 Task: Look for space in Paraiso, Mexico from 8th June, 2023 to 12th June, 2023 for 2 adults in price range Rs.8000 to Rs.16000. Place can be private room with 1  bedroom having 1 bed and 1 bathroom. Property type can be flatguest house, hotel. Booking option can be shelf check-in. Required host language is English.
Action: Mouse moved to (449, 99)
Screenshot: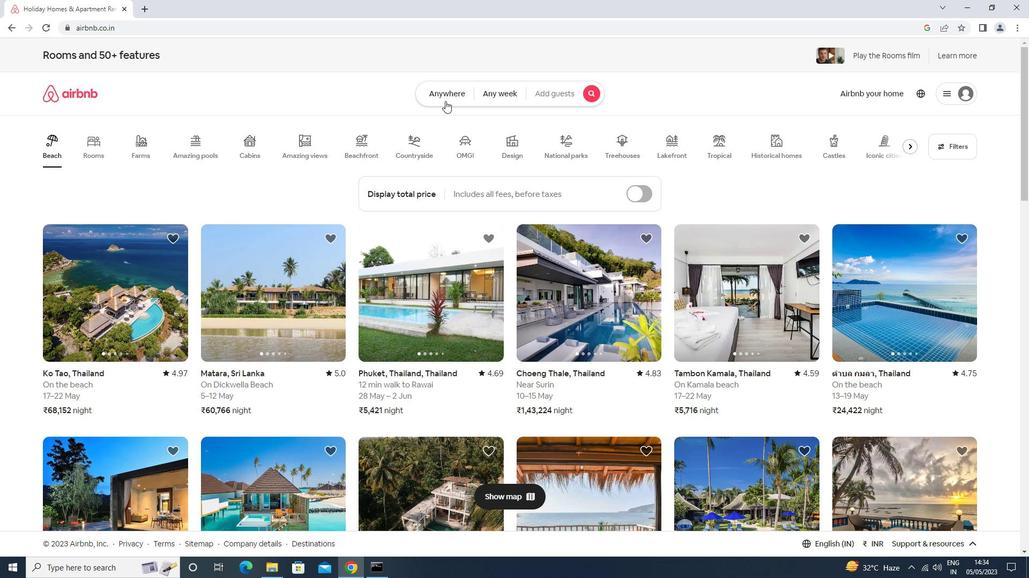 
Action: Mouse pressed left at (449, 99)
Screenshot: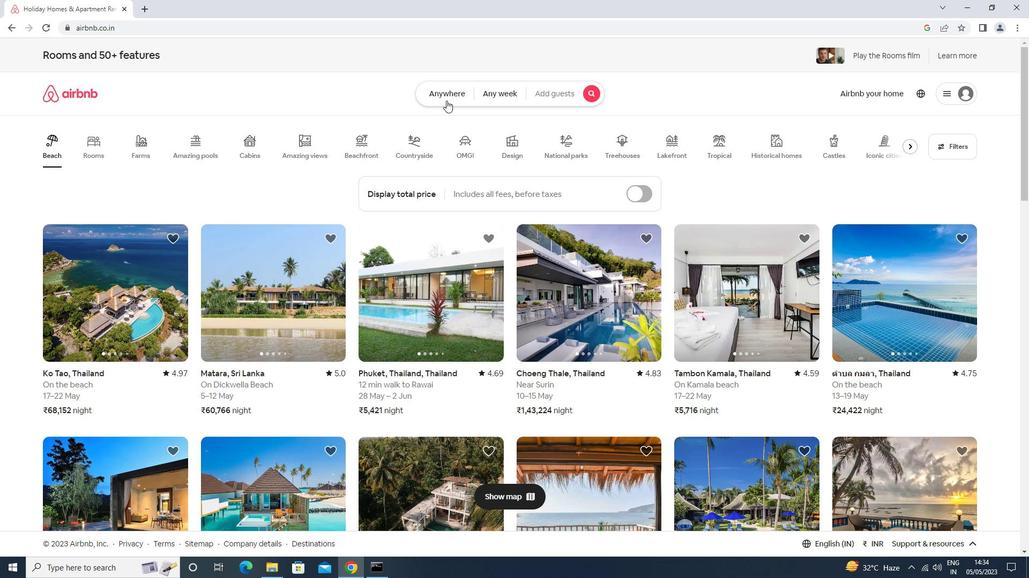 
Action: Mouse moved to (365, 133)
Screenshot: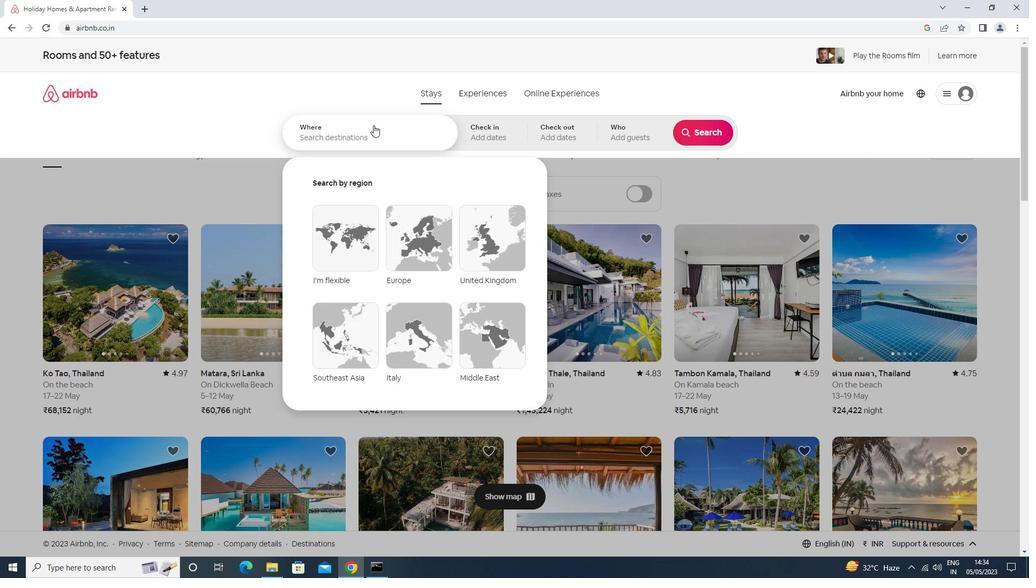 
Action: Mouse pressed left at (365, 133)
Screenshot: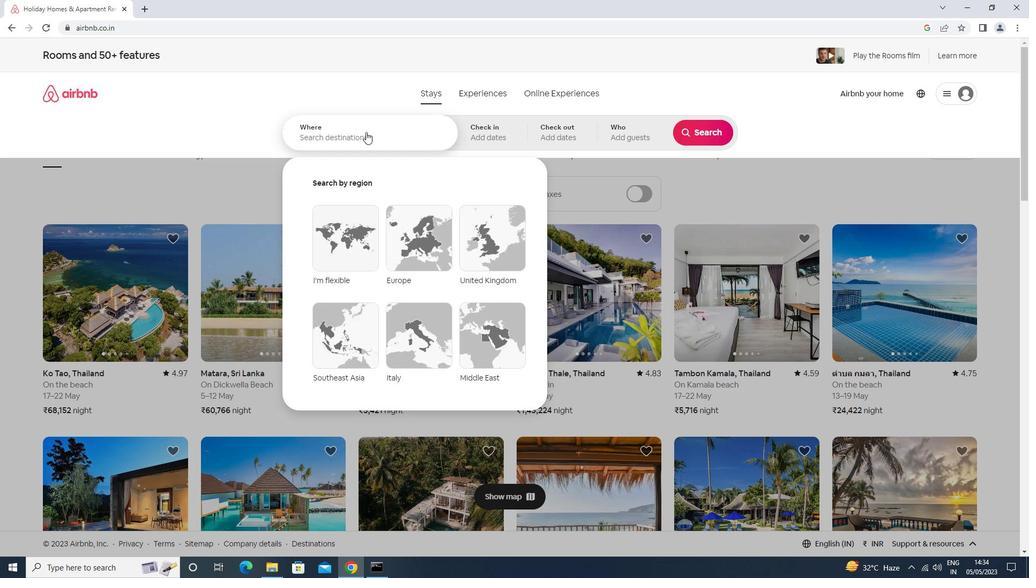 
Action: Key pressed paraiso<Key.down><Key.enter>
Screenshot: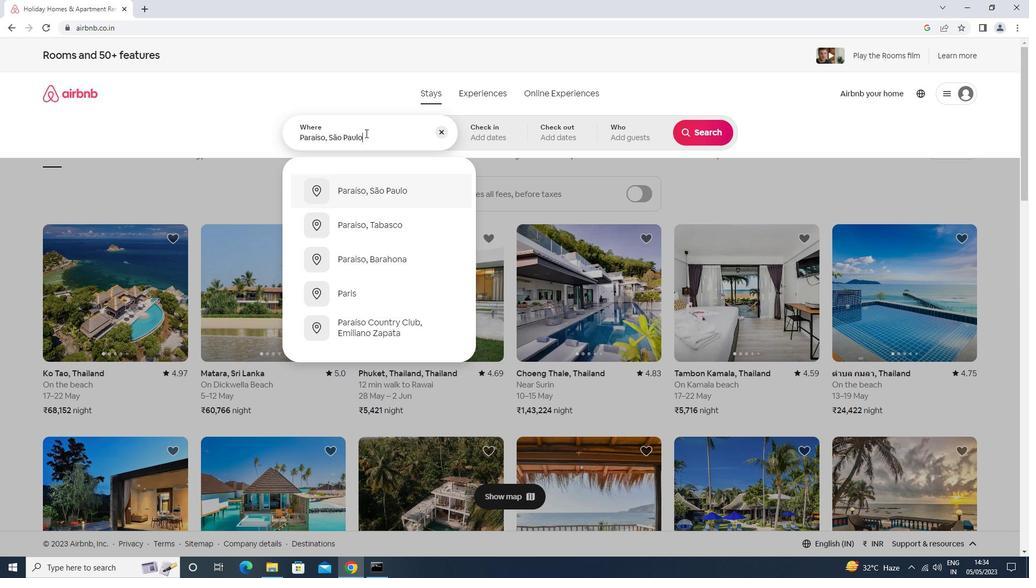 
Action: Mouse moved to (641, 289)
Screenshot: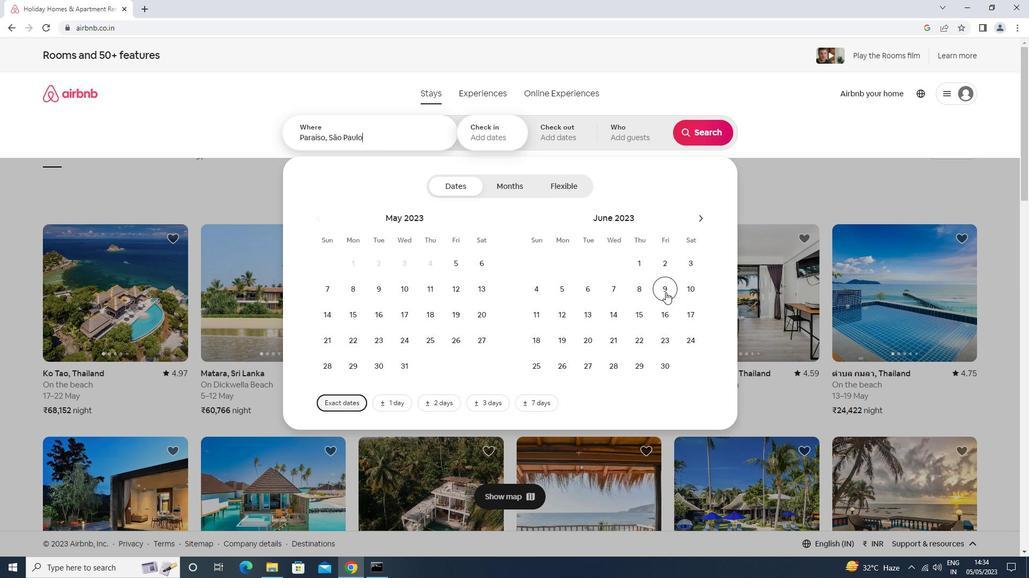 
Action: Mouse pressed left at (641, 289)
Screenshot: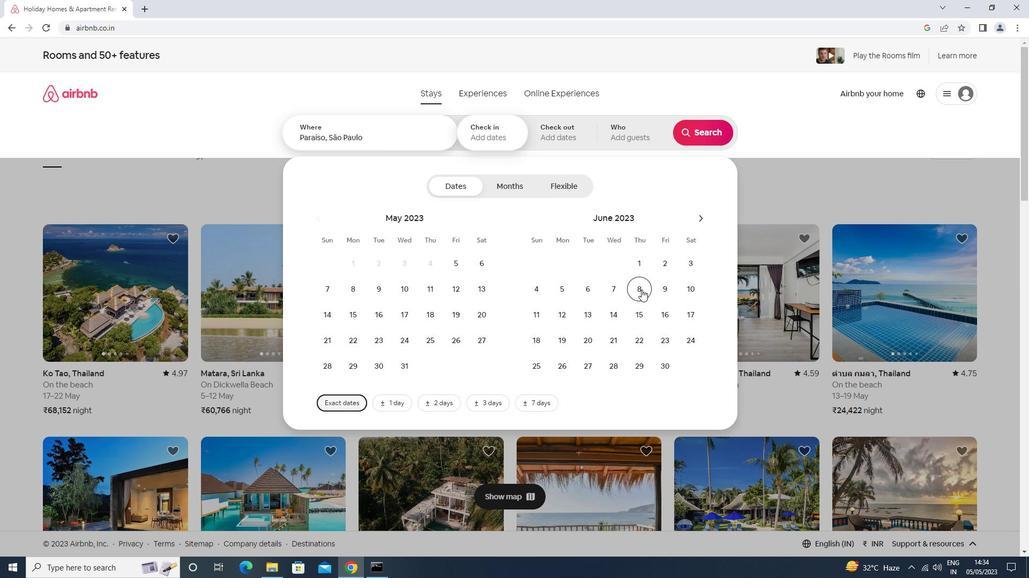 
Action: Mouse moved to (559, 315)
Screenshot: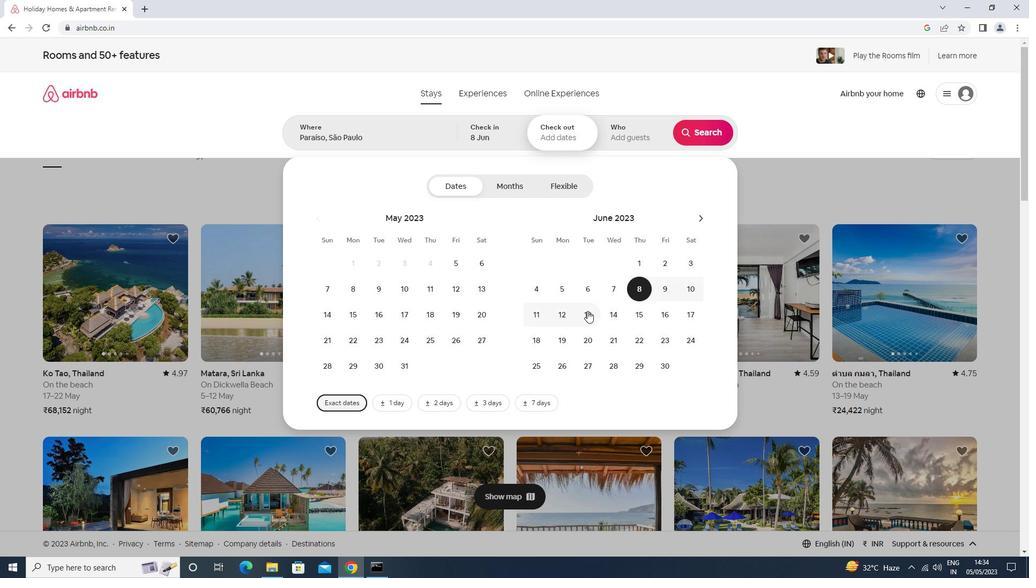 
Action: Mouse pressed left at (559, 315)
Screenshot: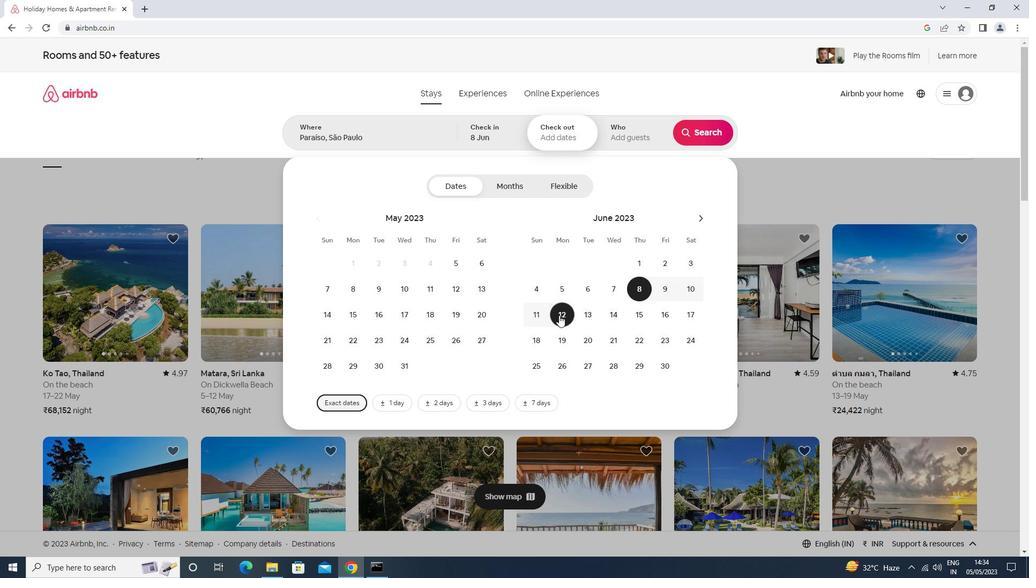 
Action: Mouse moved to (649, 142)
Screenshot: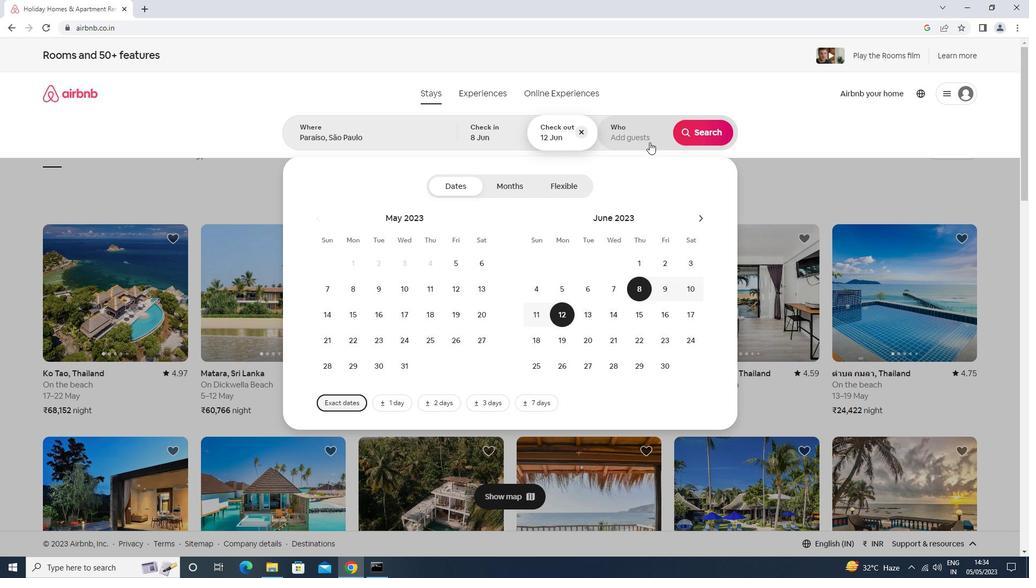 
Action: Mouse pressed left at (649, 142)
Screenshot: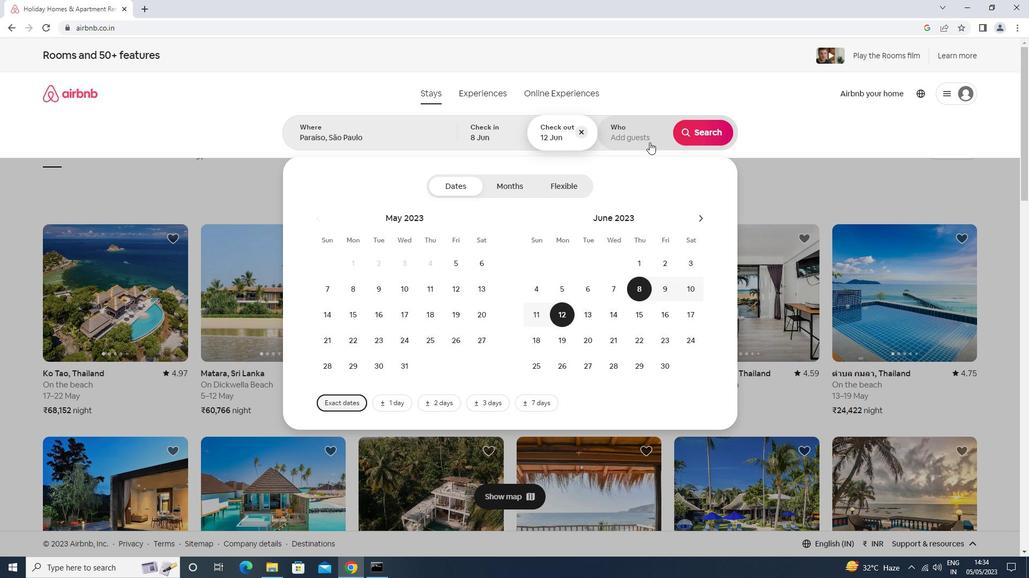 
Action: Mouse moved to (704, 191)
Screenshot: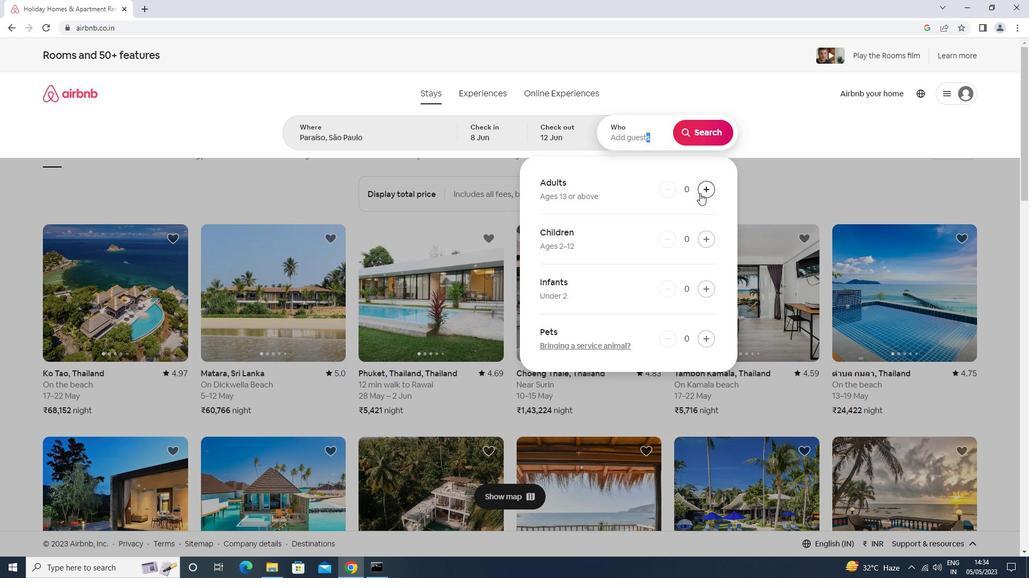 
Action: Mouse pressed left at (704, 191)
Screenshot: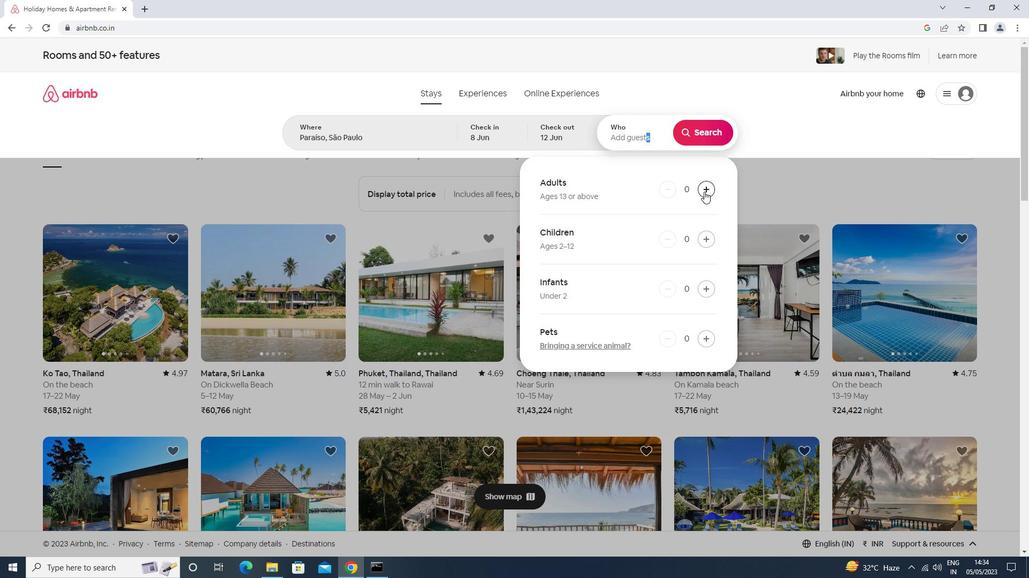 
Action: Mouse pressed left at (704, 191)
Screenshot: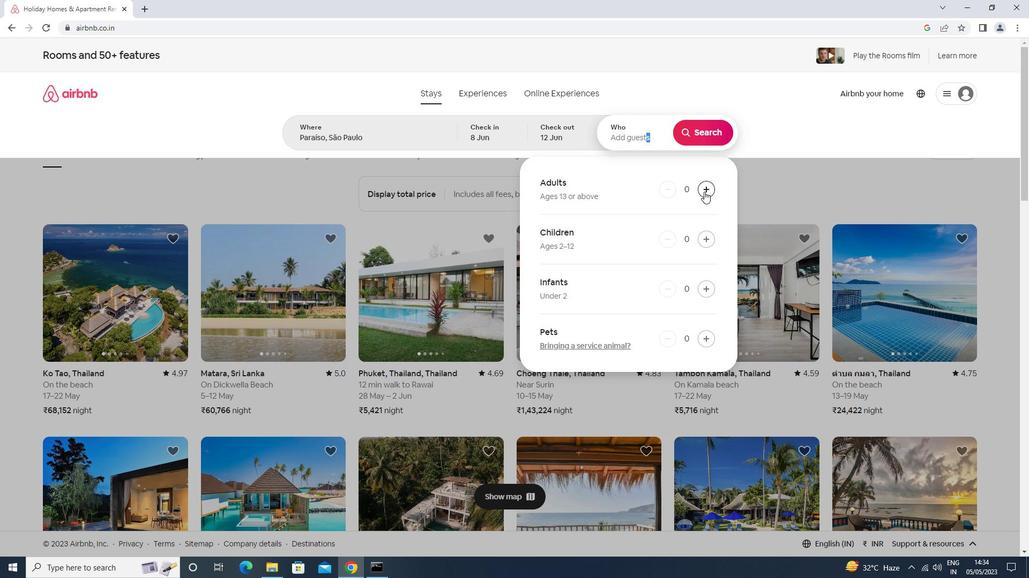 
Action: Mouse moved to (709, 121)
Screenshot: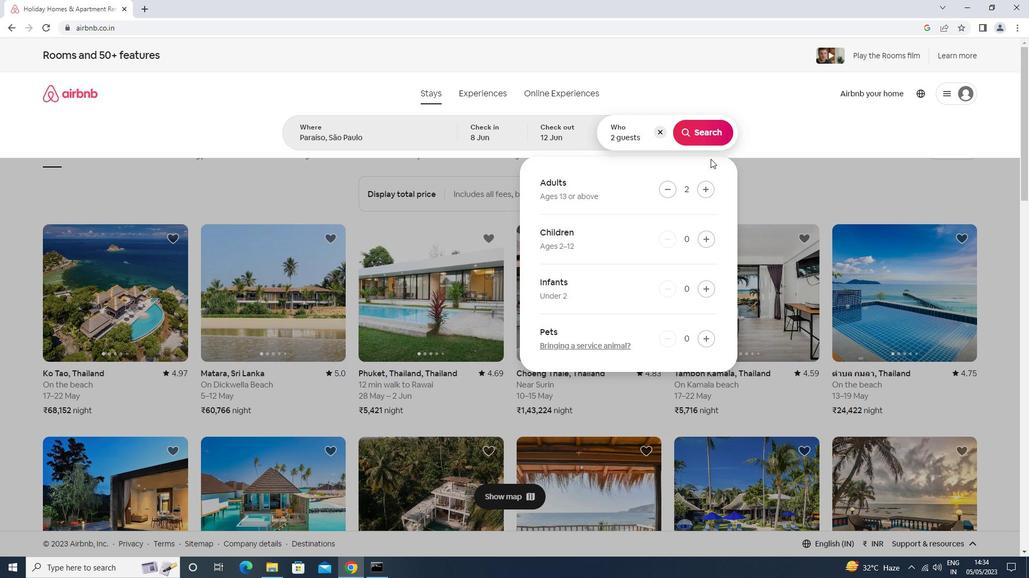 
Action: Mouse pressed left at (709, 121)
Screenshot: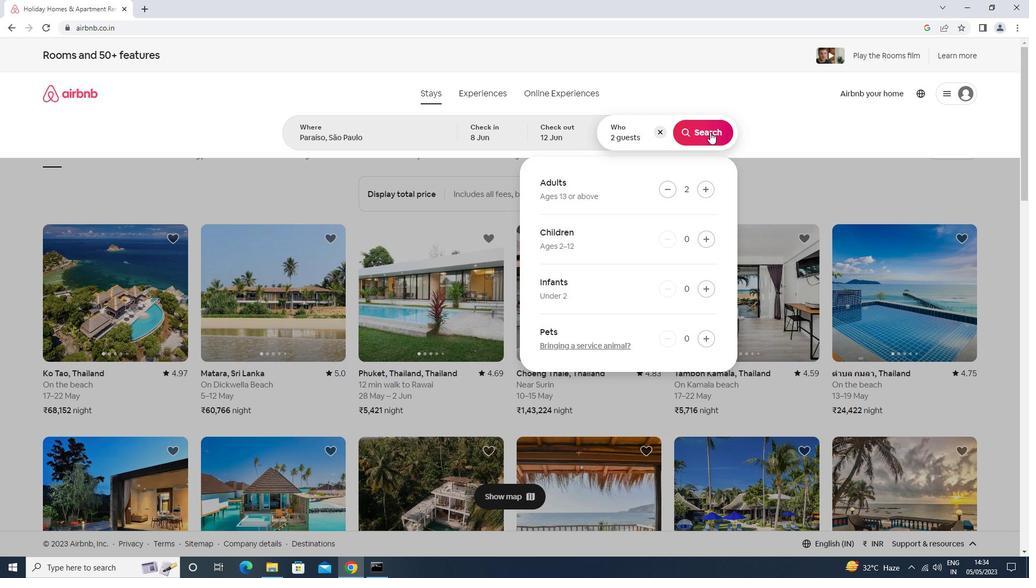 
Action: Mouse moved to (989, 100)
Screenshot: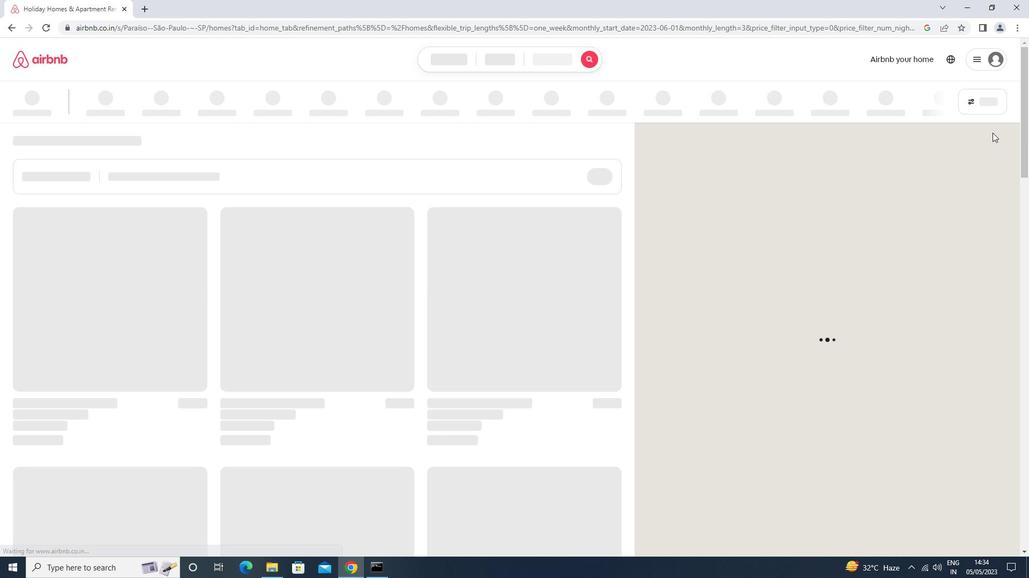 
Action: Mouse pressed left at (989, 100)
Screenshot: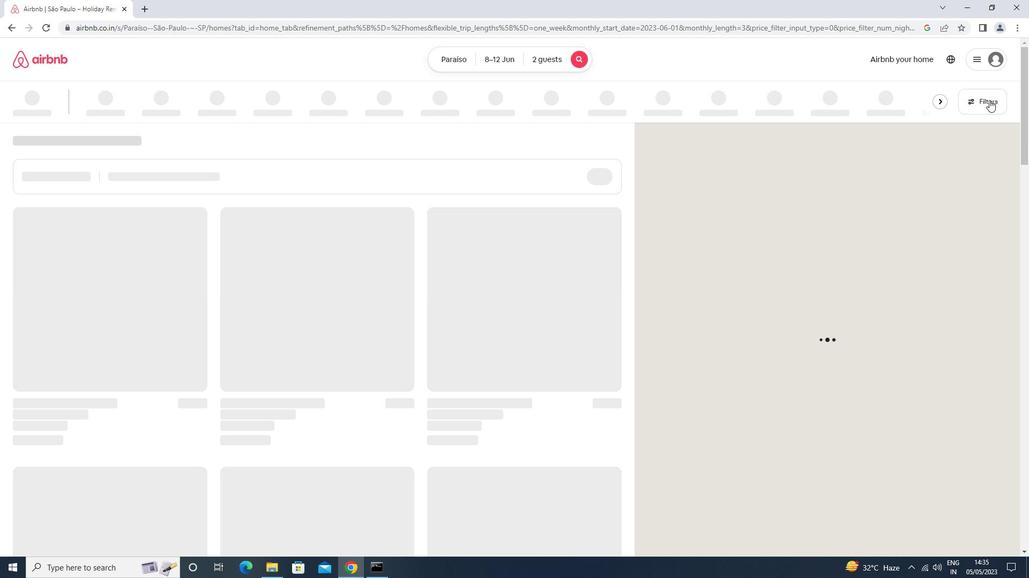 
Action: Mouse moved to (408, 365)
Screenshot: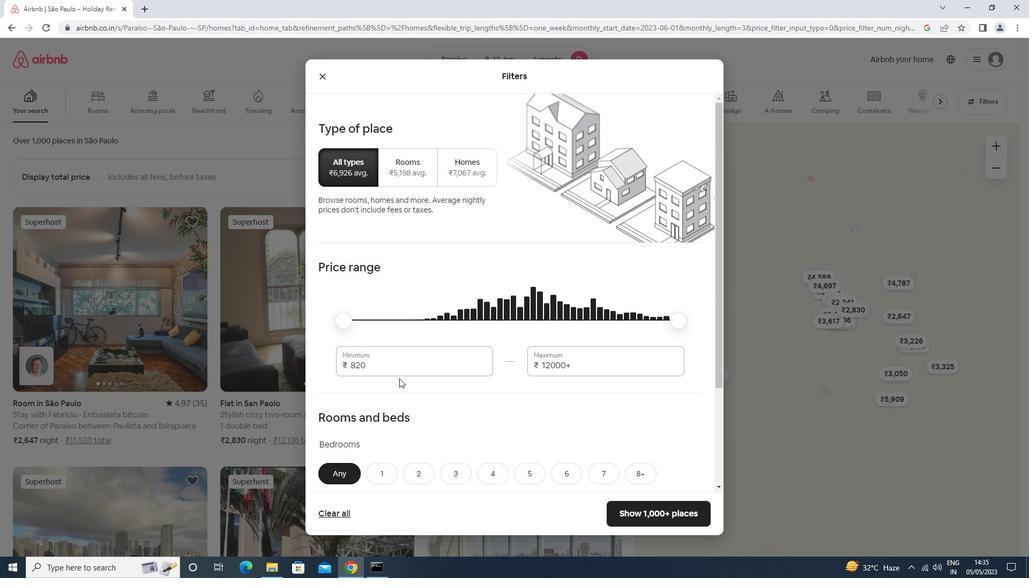 
Action: Mouse pressed left at (408, 365)
Screenshot: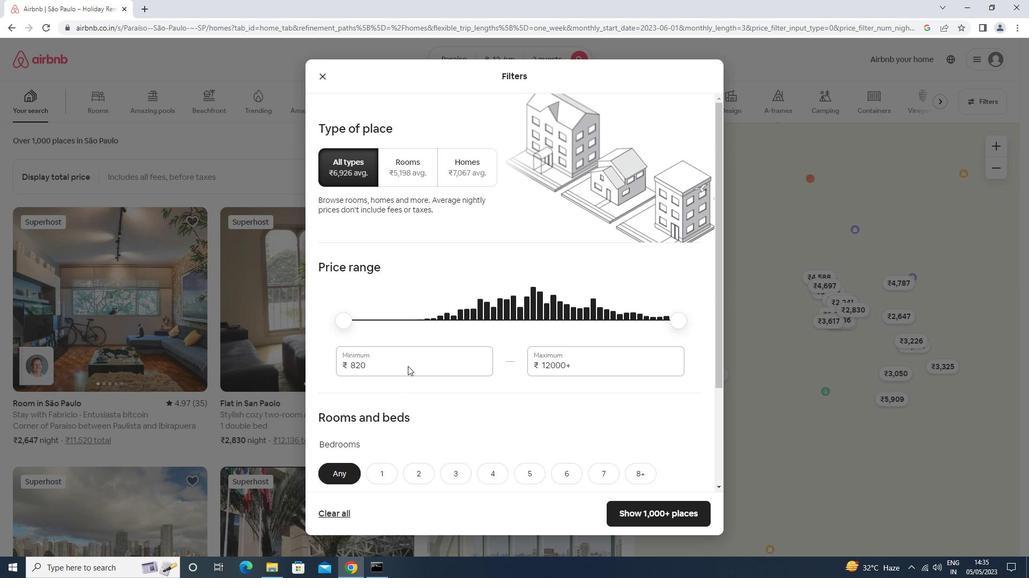 
Action: Mouse moved to (408, 367)
Screenshot: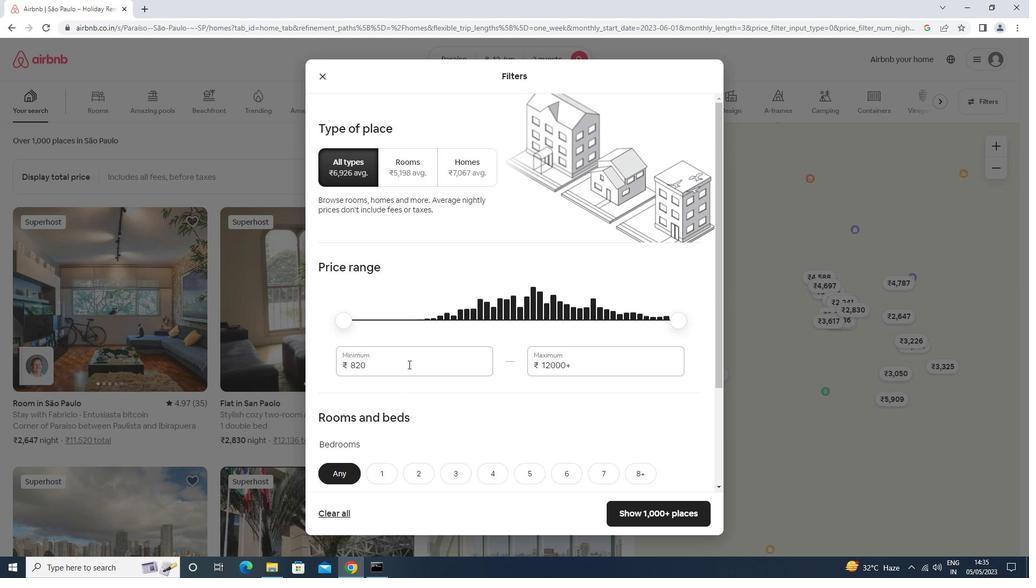 
Action: Key pressed <Key.backspace><Key.backspace>000<Key.tab>16000
Screenshot: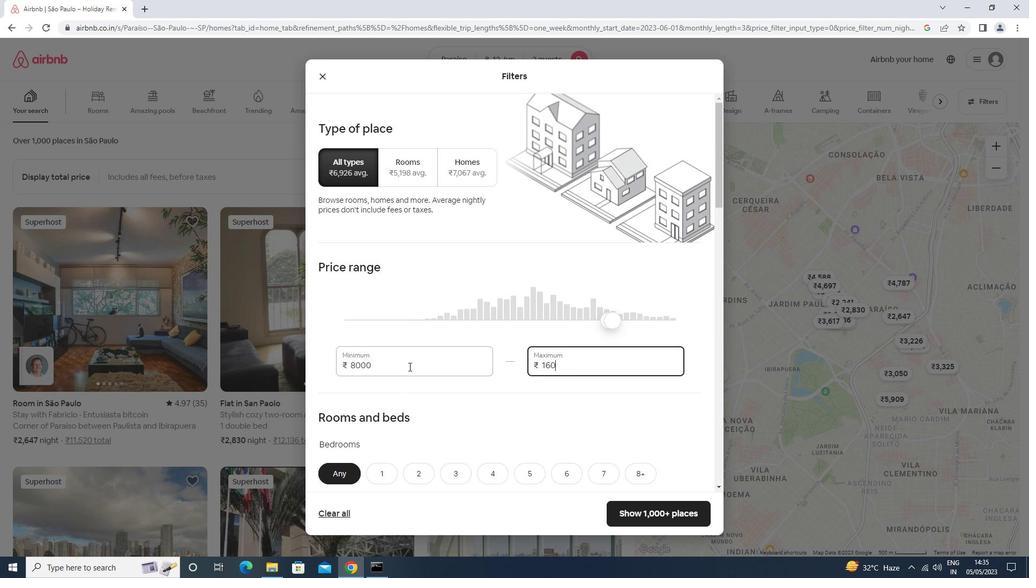 
Action: Mouse scrolled (408, 366) with delta (0, 0)
Screenshot: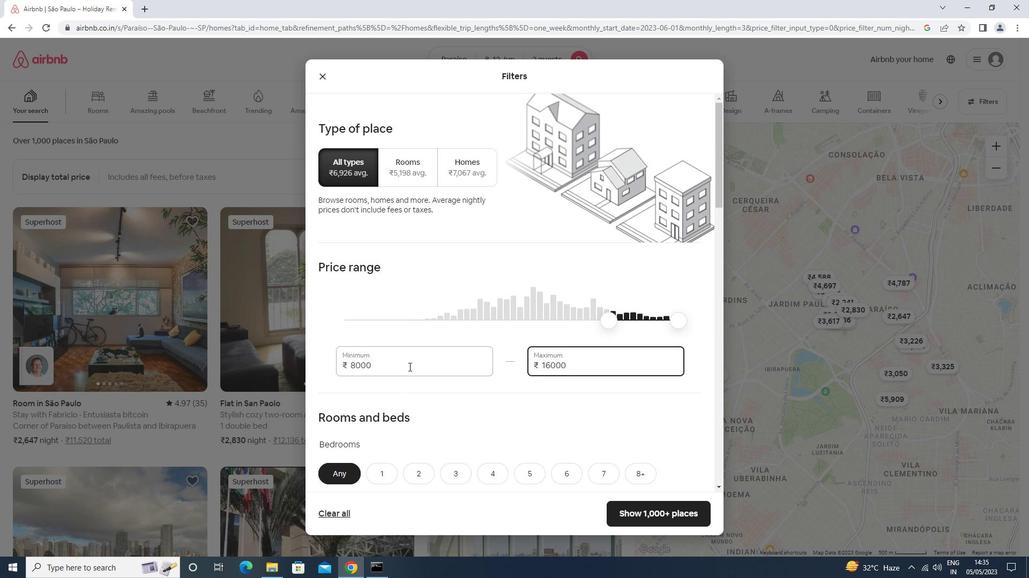 
Action: Mouse moved to (408, 368)
Screenshot: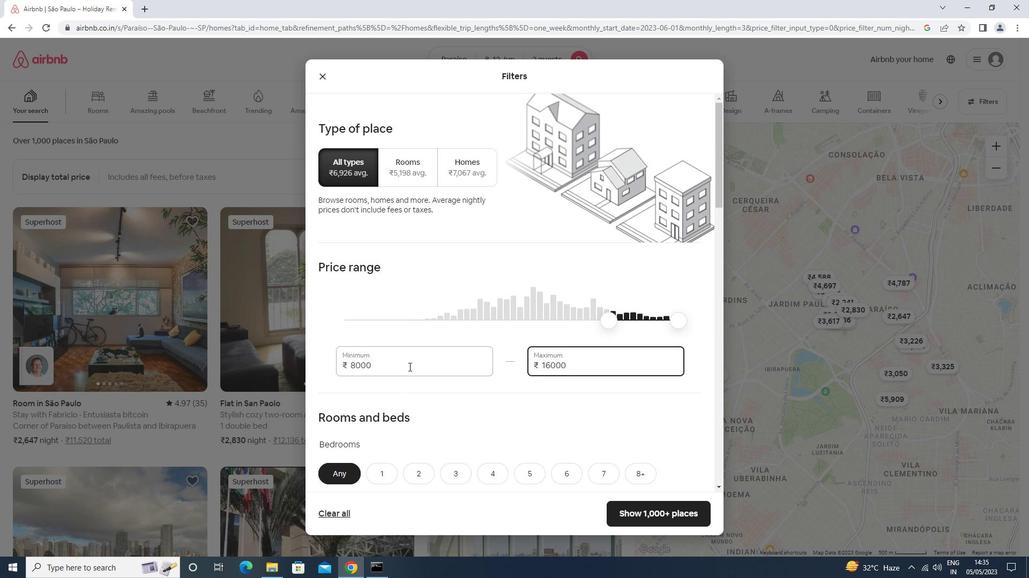 
Action: Mouse scrolled (408, 367) with delta (0, 0)
Screenshot: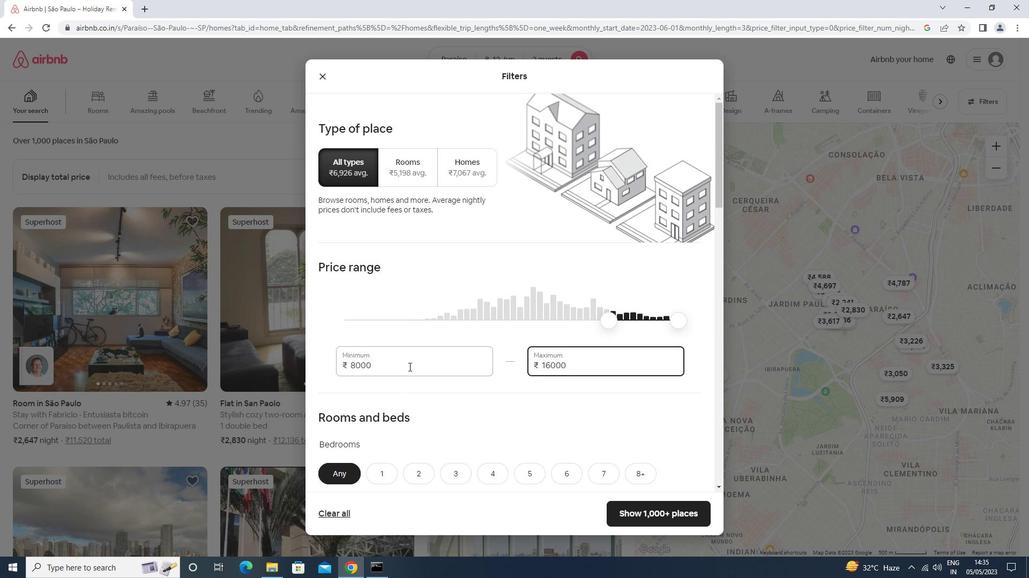 
Action: Mouse moved to (408, 369)
Screenshot: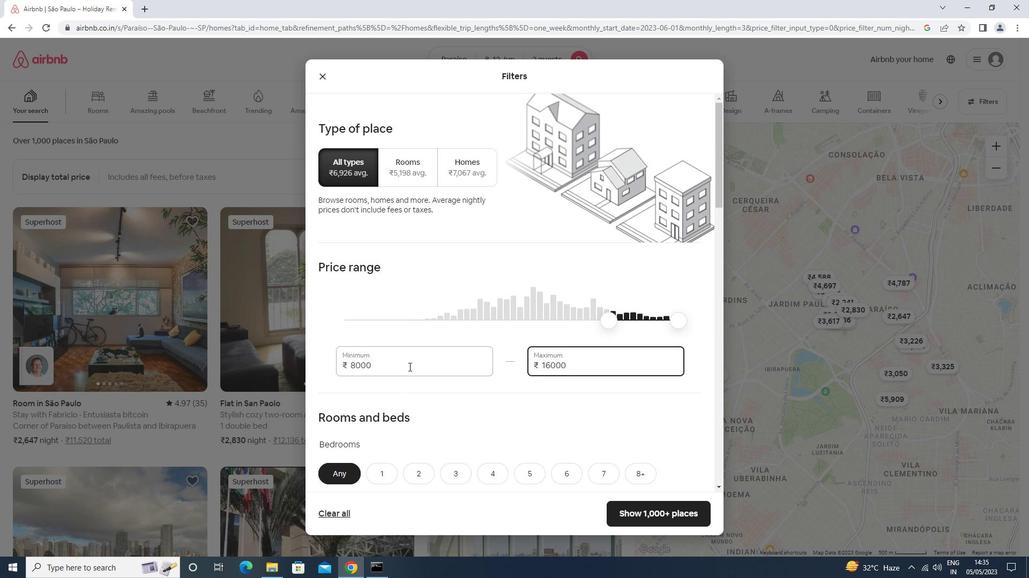 
Action: Mouse scrolled (408, 368) with delta (0, 0)
Screenshot: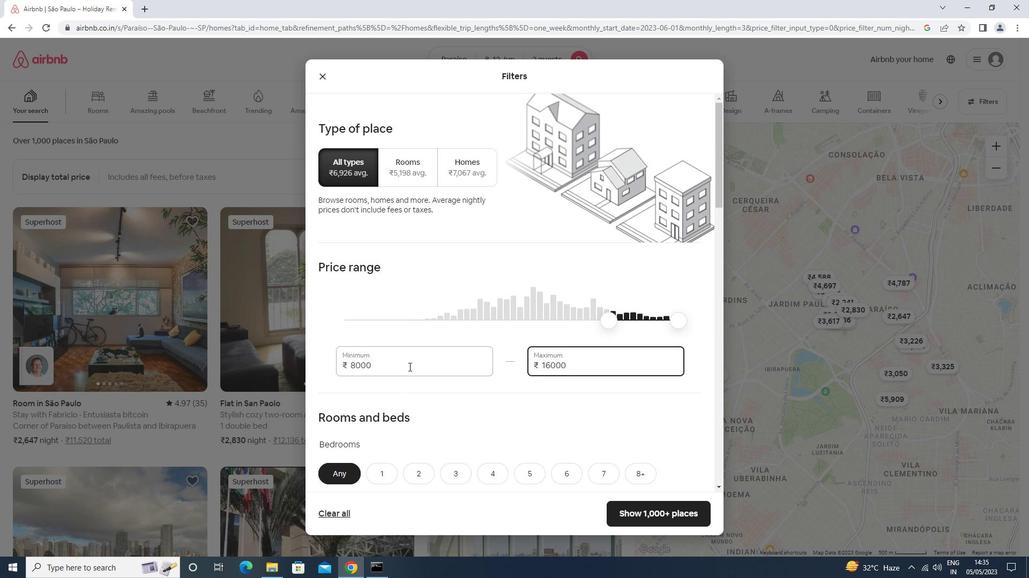 
Action: Mouse moved to (407, 369)
Screenshot: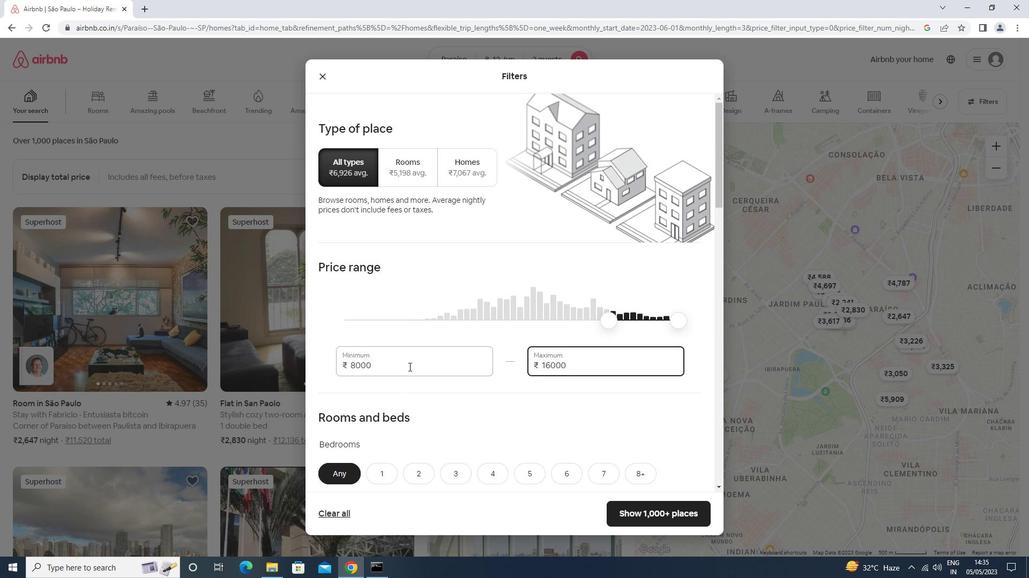 
Action: Mouse scrolled (407, 368) with delta (0, 0)
Screenshot: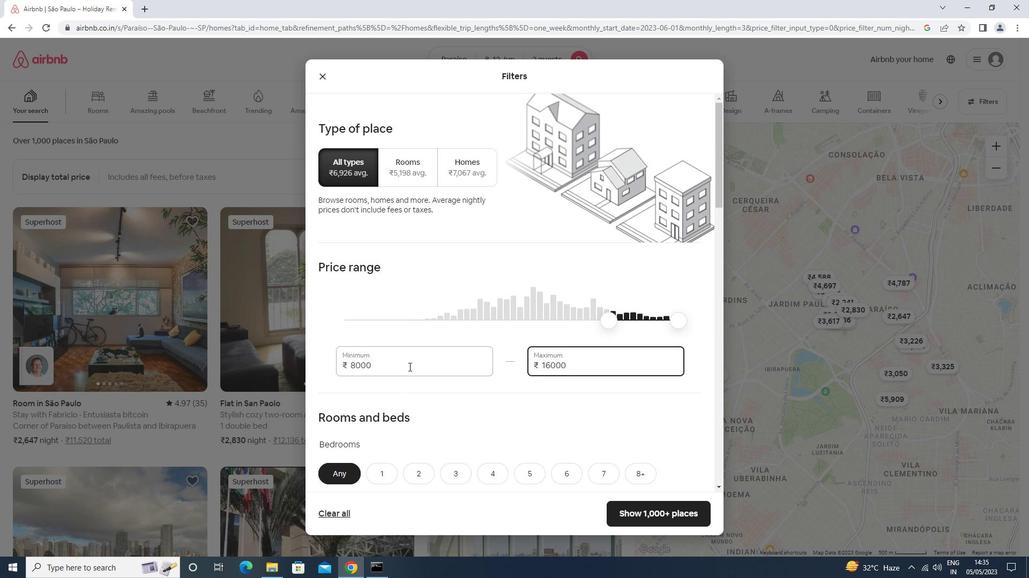 
Action: Mouse scrolled (407, 368) with delta (0, 0)
Screenshot: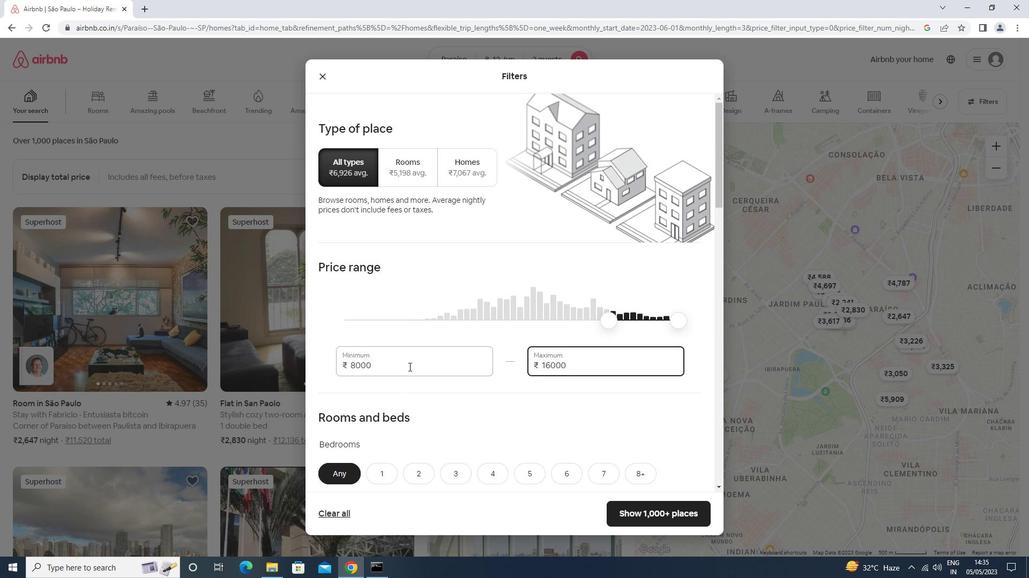 
Action: Mouse moved to (379, 197)
Screenshot: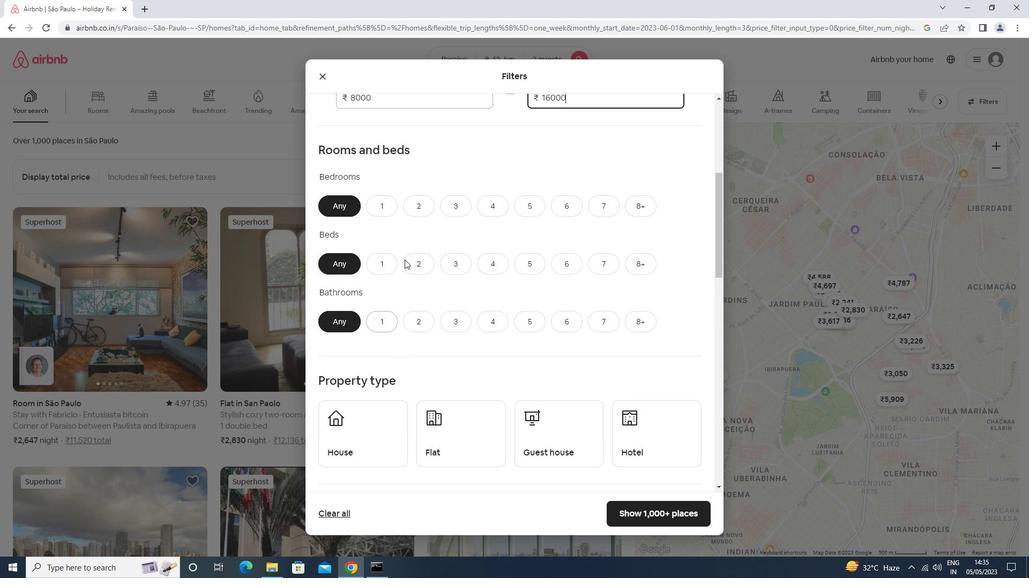 
Action: Mouse pressed left at (379, 197)
Screenshot: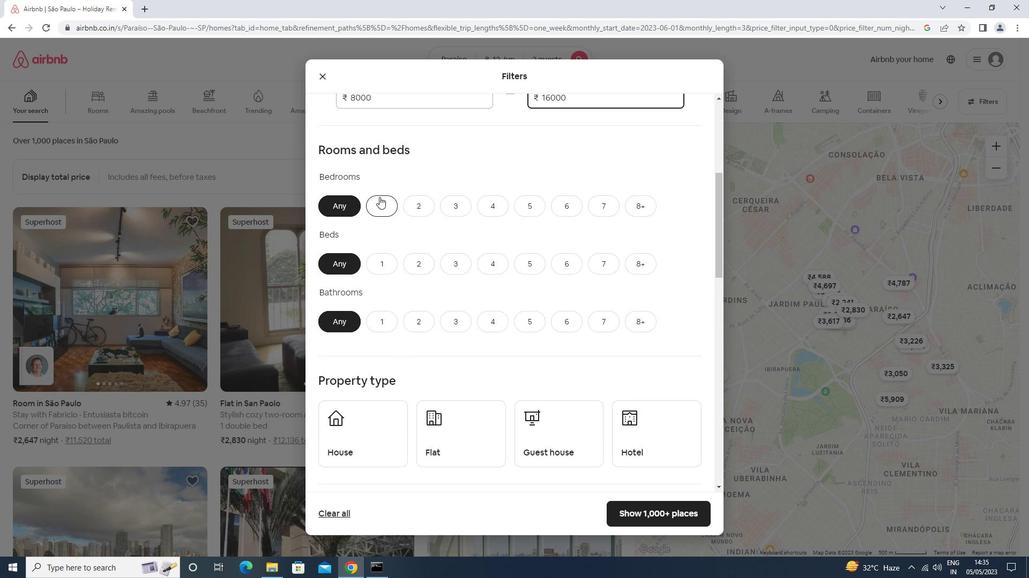 
Action: Mouse moved to (375, 261)
Screenshot: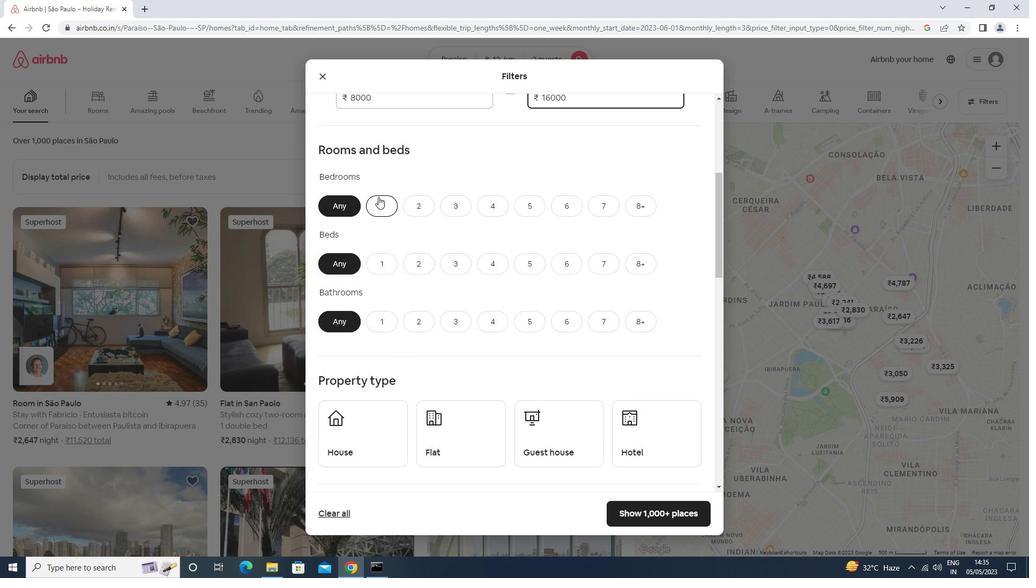 
Action: Mouse pressed left at (375, 261)
Screenshot: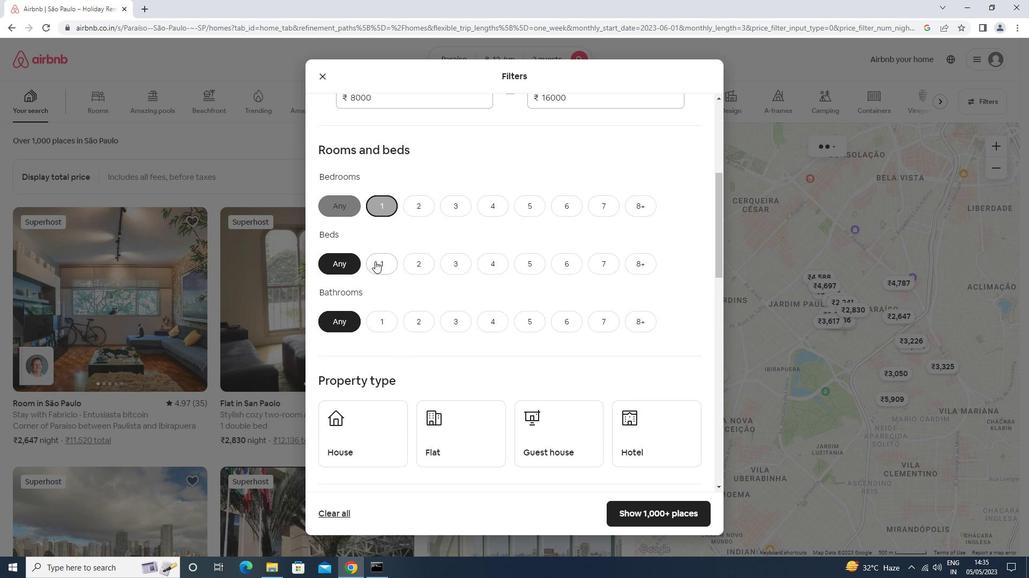
Action: Mouse moved to (388, 318)
Screenshot: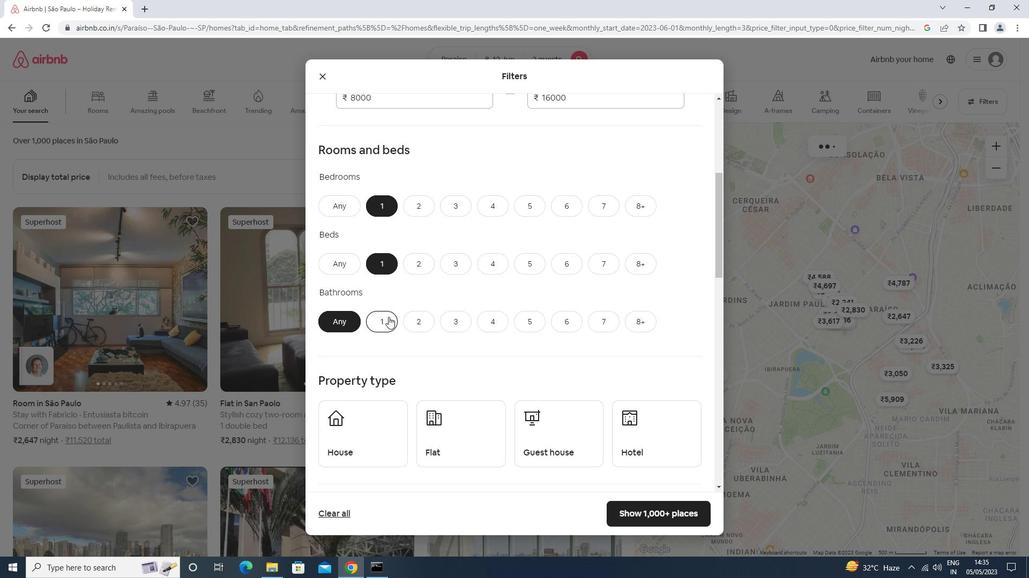 
Action: Mouse pressed left at (388, 318)
Screenshot: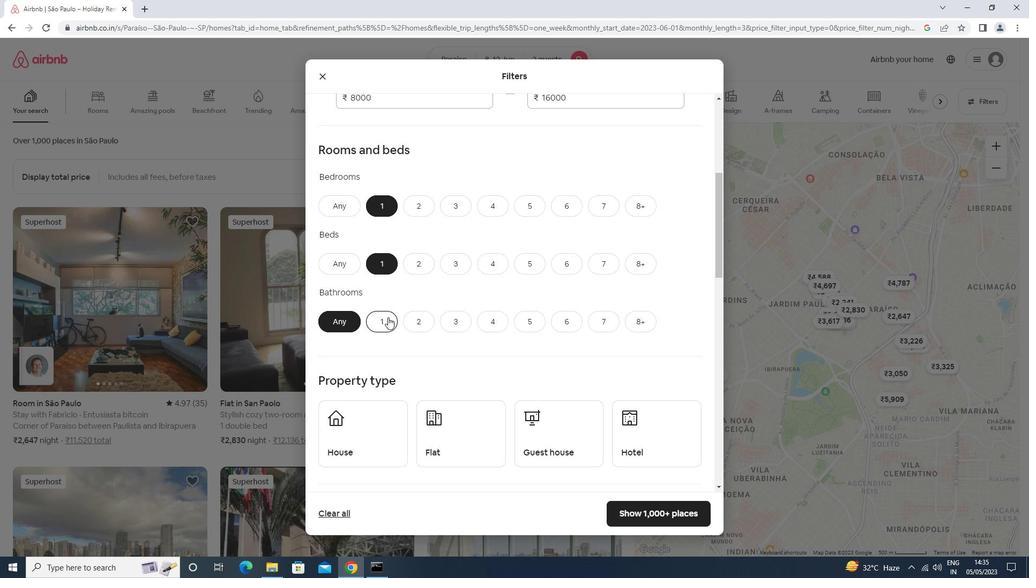 
Action: Mouse moved to (388, 318)
Screenshot: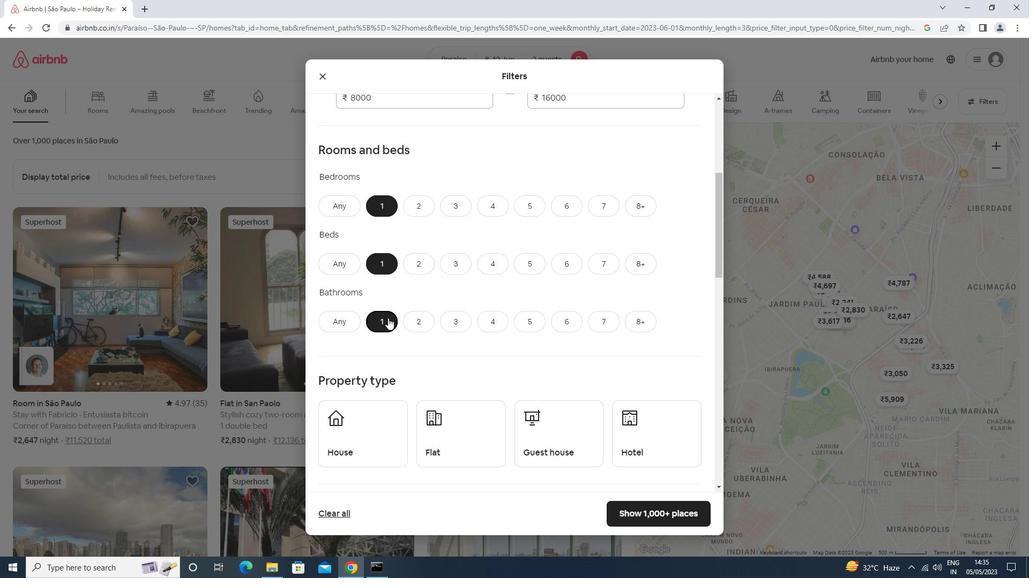 
Action: Mouse scrolled (388, 317) with delta (0, 0)
Screenshot: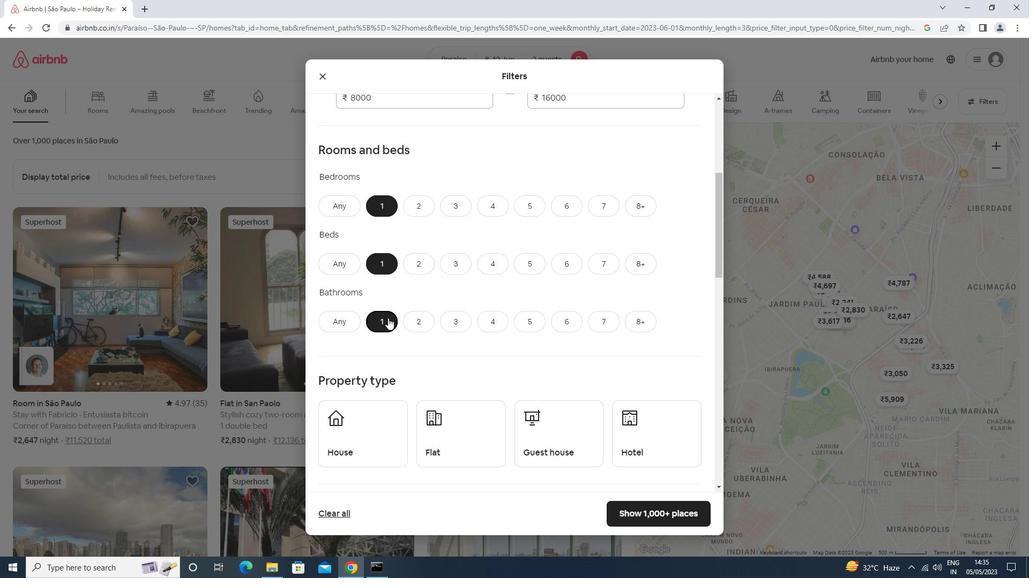 
Action: Mouse scrolled (388, 317) with delta (0, 0)
Screenshot: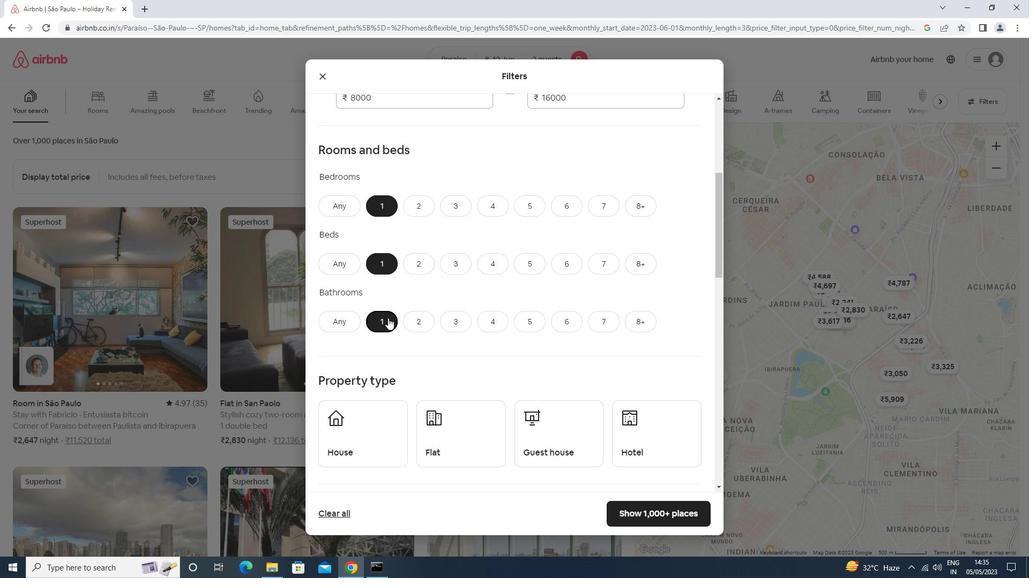
Action: Mouse scrolled (388, 317) with delta (0, 0)
Screenshot: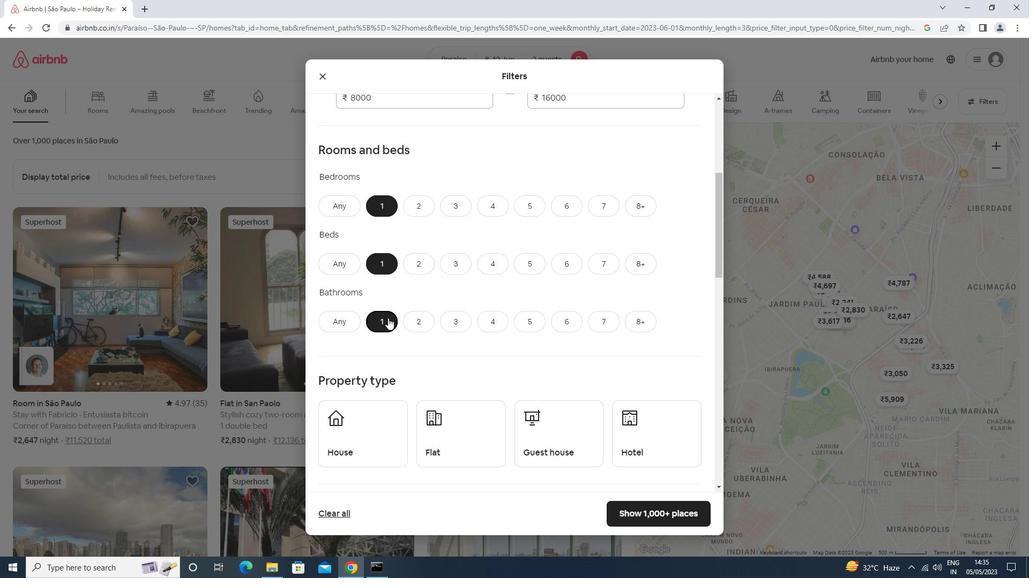 
Action: Mouse scrolled (388, 317) with delta (0, 0)
Screenshot: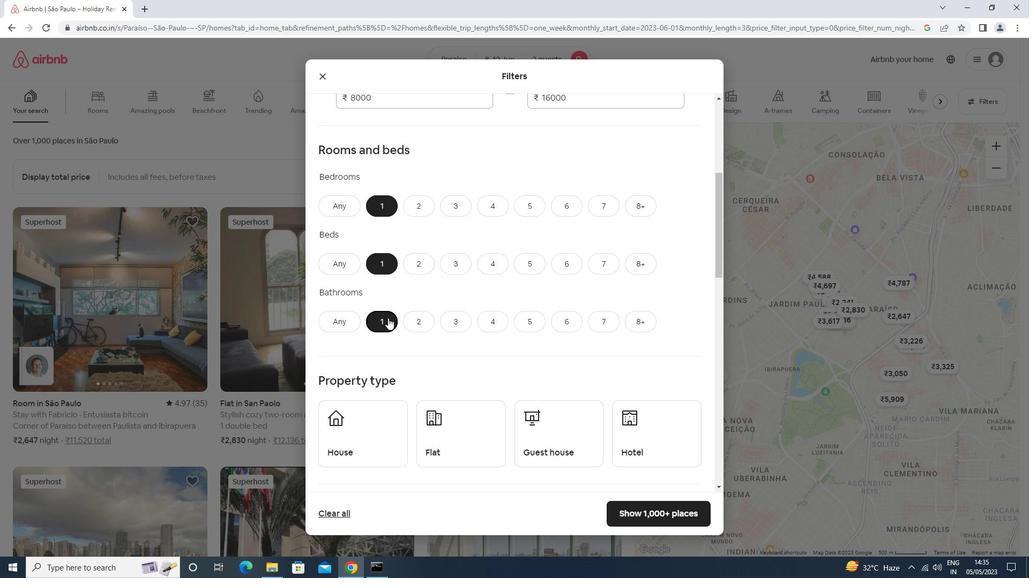
Action: Mouse moved to (363, 234)
Screenshot: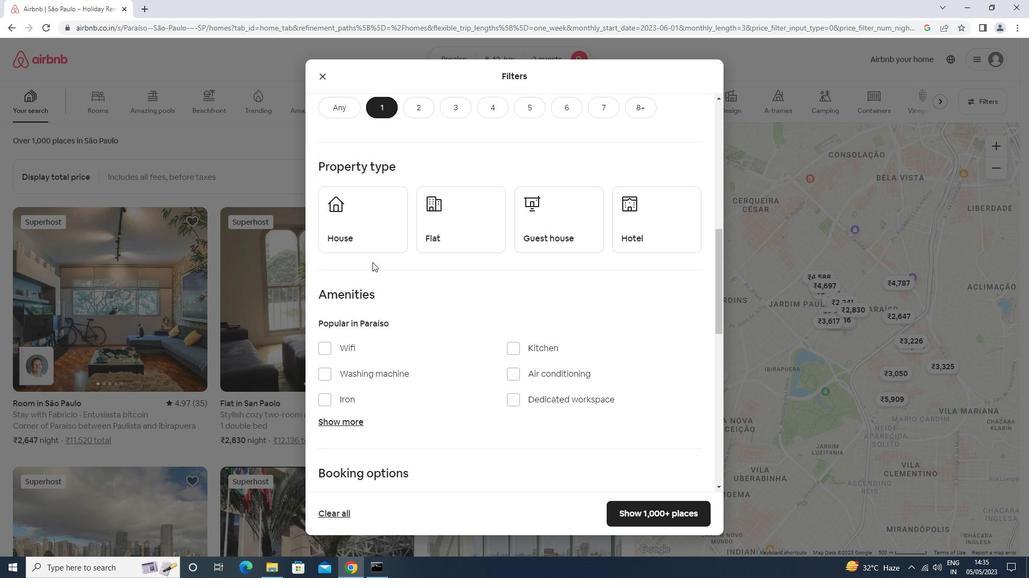 
Action: Mouse pressed left at (363, 234)
Screenshot: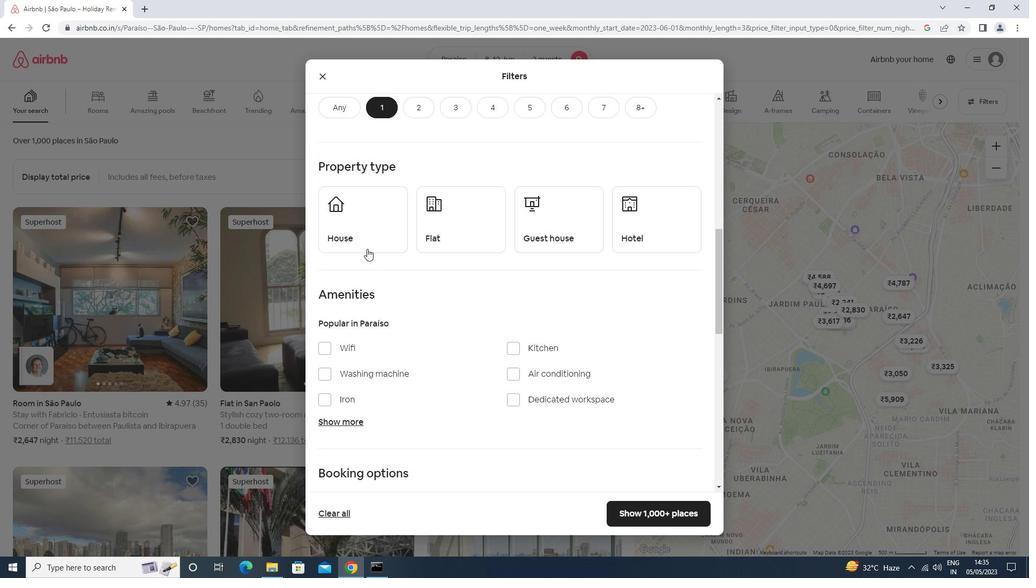 
Action: Mouse moved to (439, 237)
Screenshot: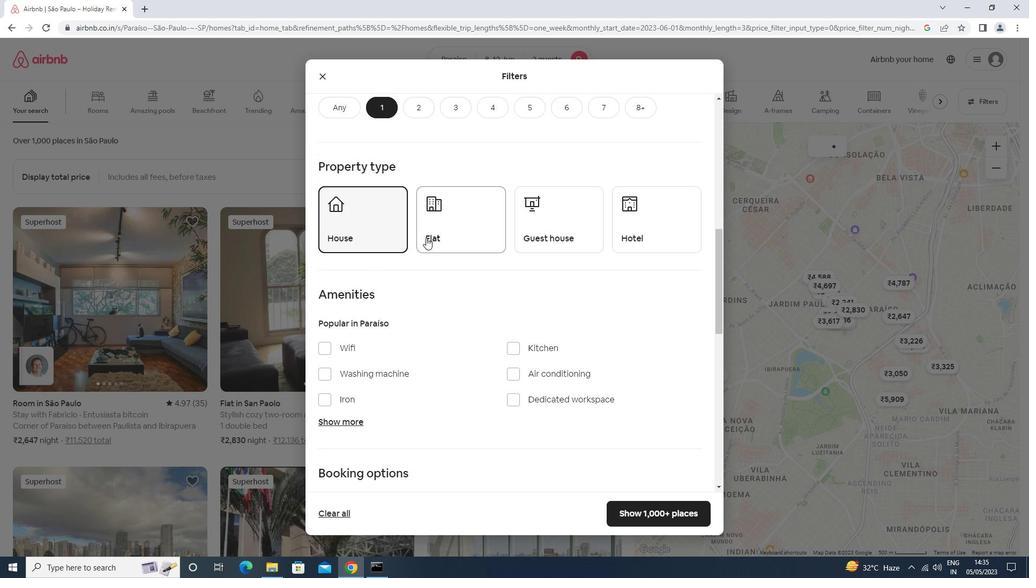 
Action: Mouse pressed left at (439, 237)
Screenshot: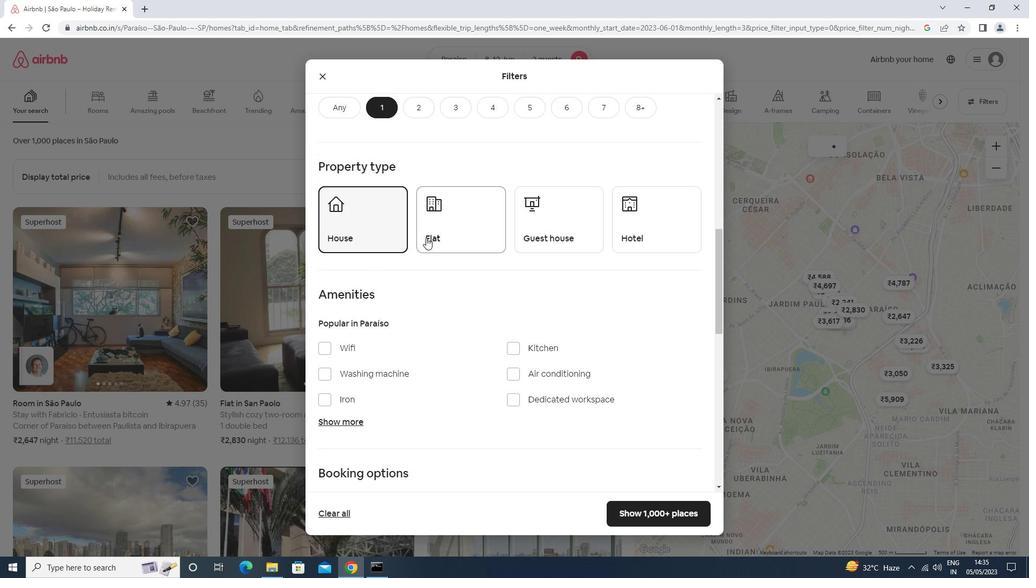 
Action: Mouse moved to (590, 236)
Screenshot: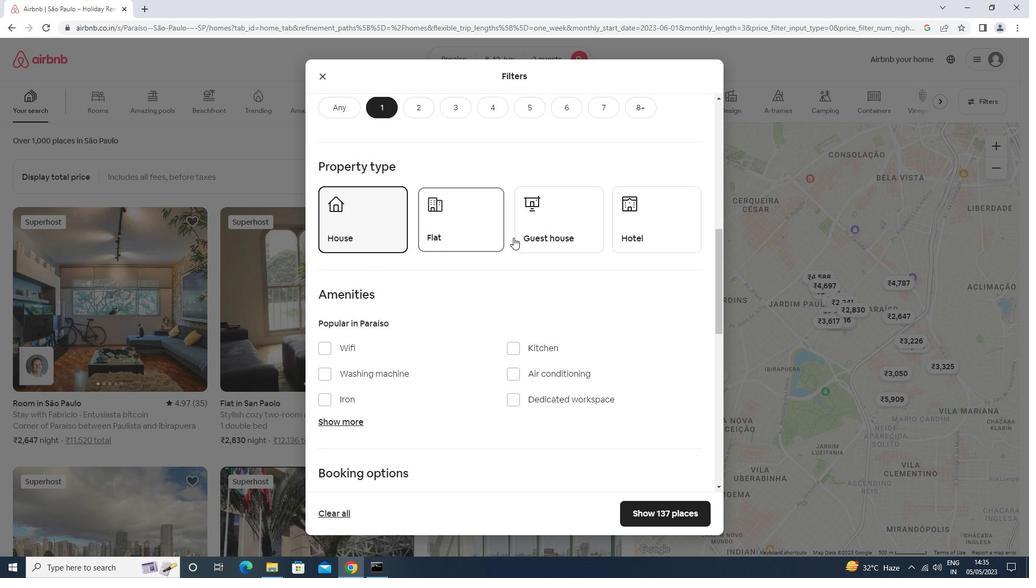 
Action: Mouse pressed left at (590, 236)
Screenshot: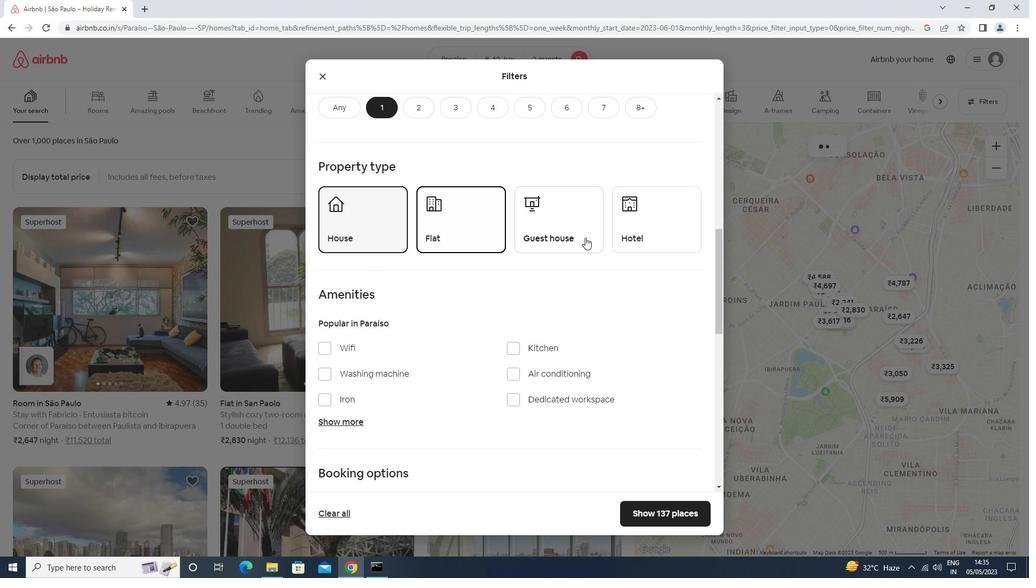 
Action: Mouse moved to (656, 226)
Screenshot: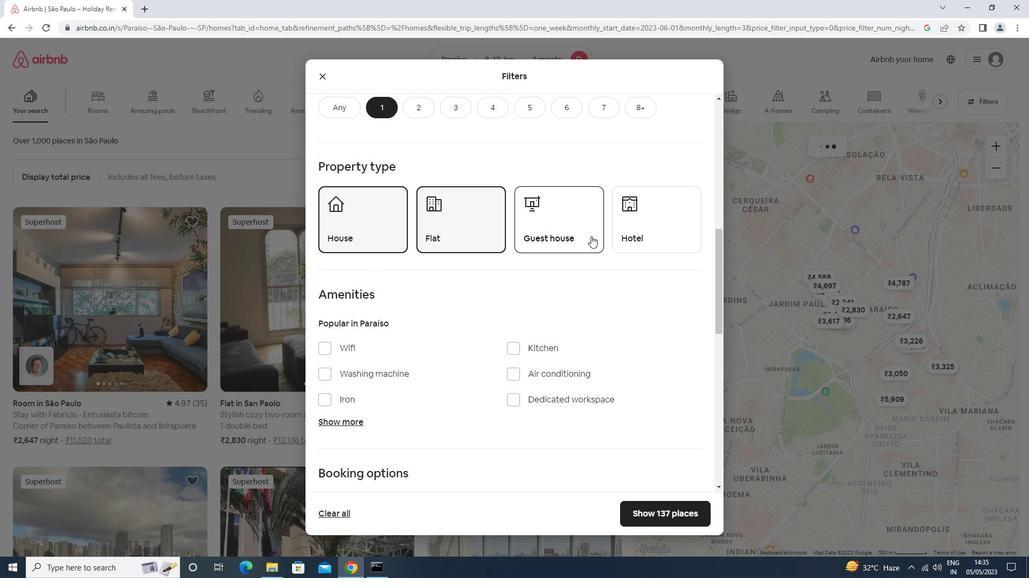
Action: Mouse pressed left at (656, 226)
Screenshot: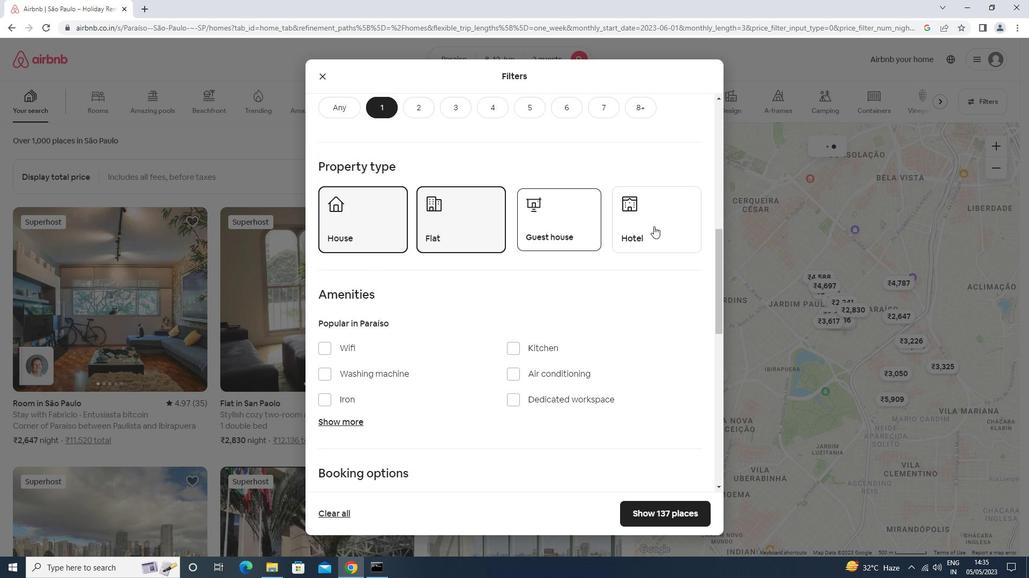 
Action: Mouse moved to (647, 217)
Screenshot: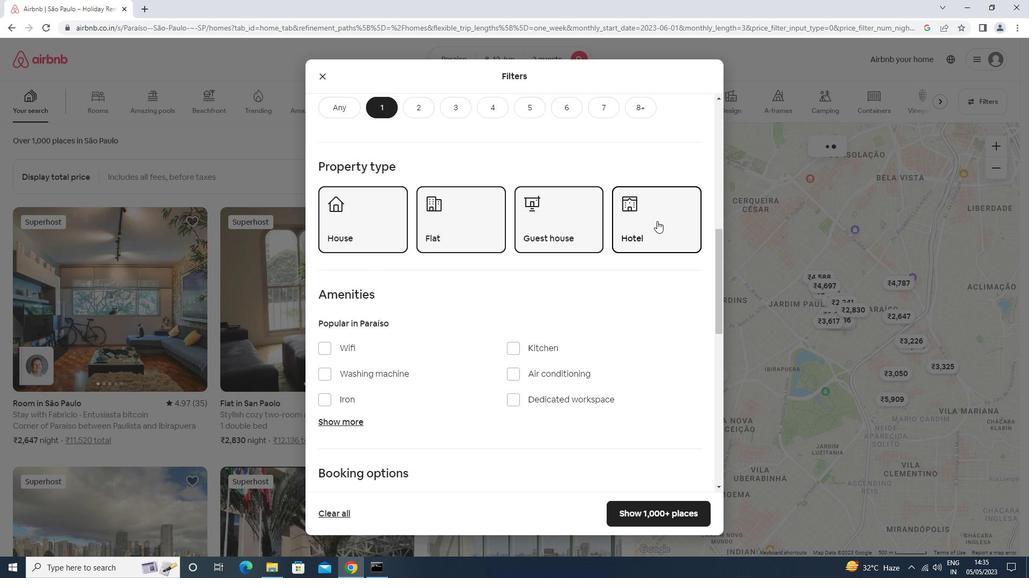 
Action: Mouse scrolled (647, 217) with delta (0, 0)
Screenshot: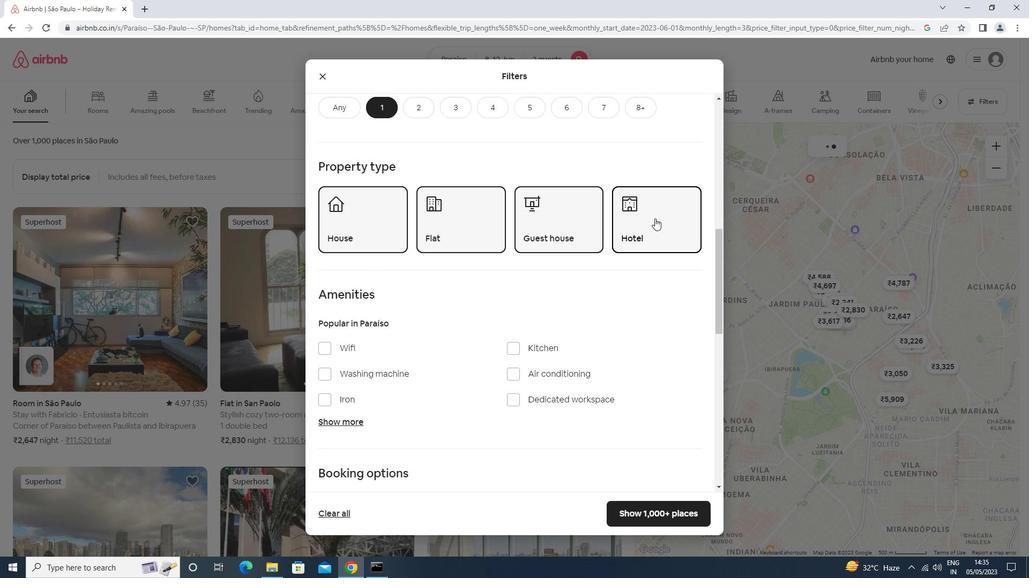 
Action: Mouse scrolled (647, 217) with delta (0, 0)
Screenshot: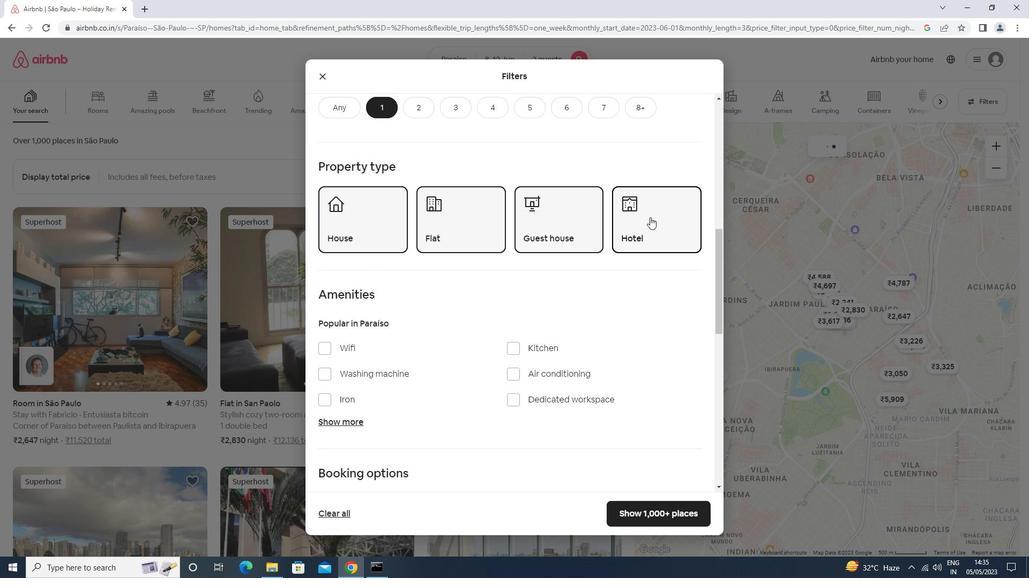 
Action: Mouse scrolled (647, 217) with delta (0, 0)
Screenshot: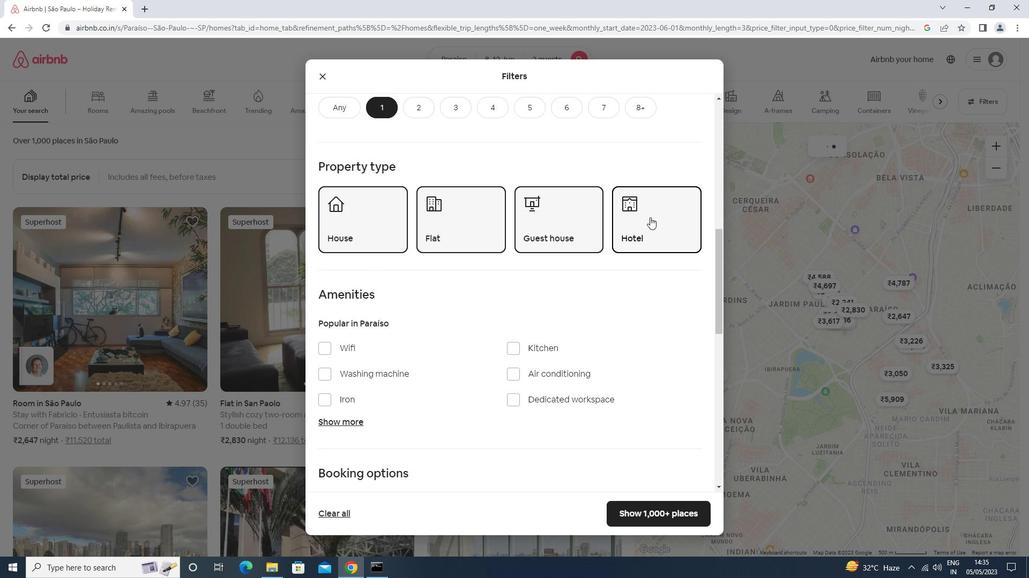 
Action: Mouse scrolled (647, 217) with delta (0, 0)
Screenshot: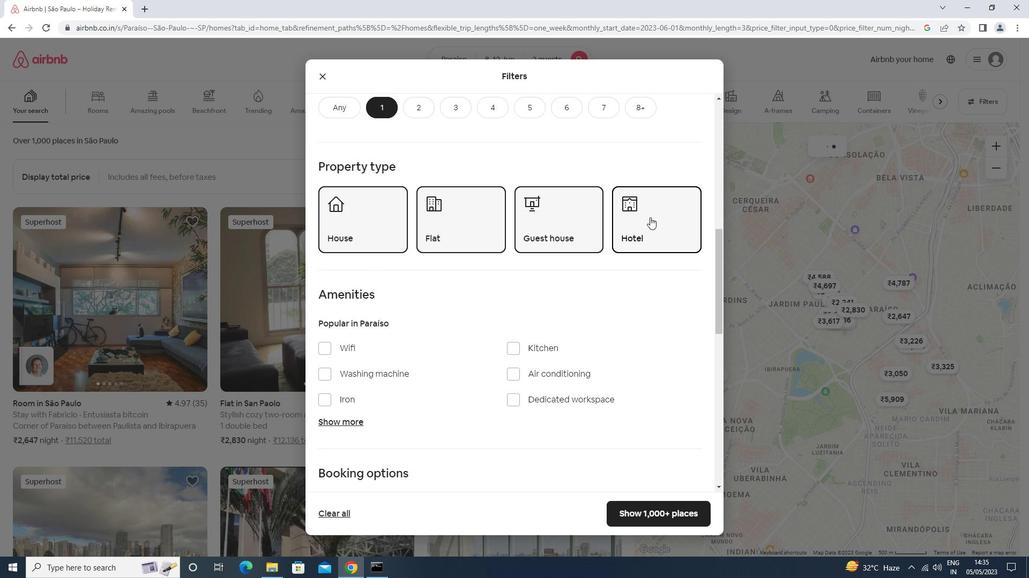 
Action: Mouse scrolled (647, 217) with delta (0, 0)
Screenshot: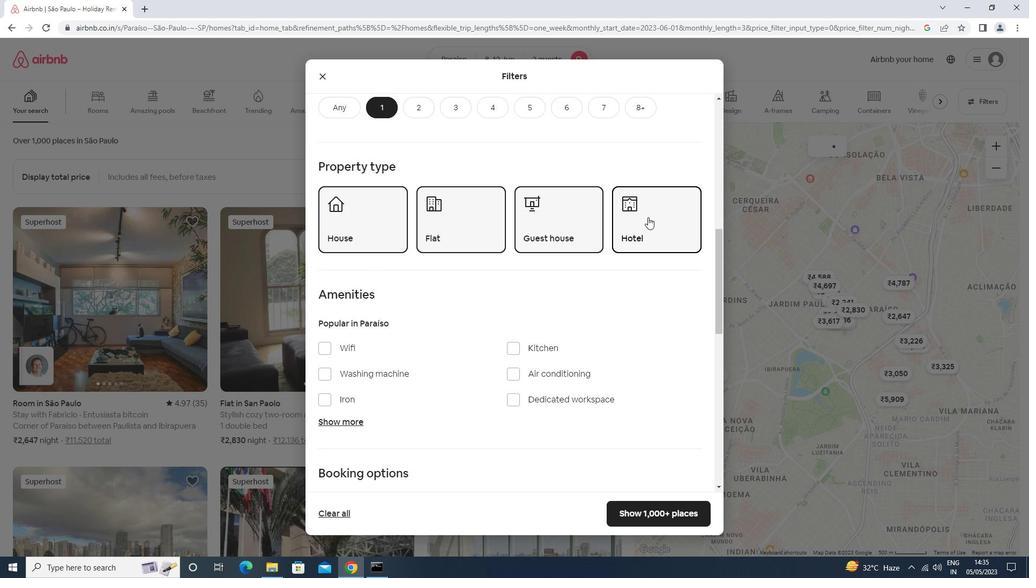 
Action: Mouse scrolled (647, 217) with delta (0, 0)
Screenshot: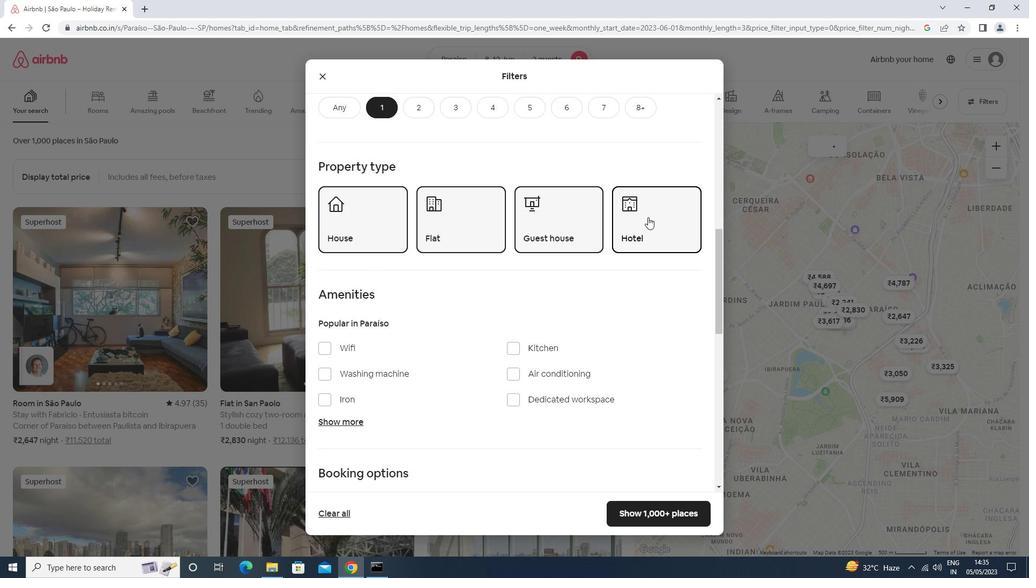 
Action: Mouse moved to (675, 224)
Screenshot: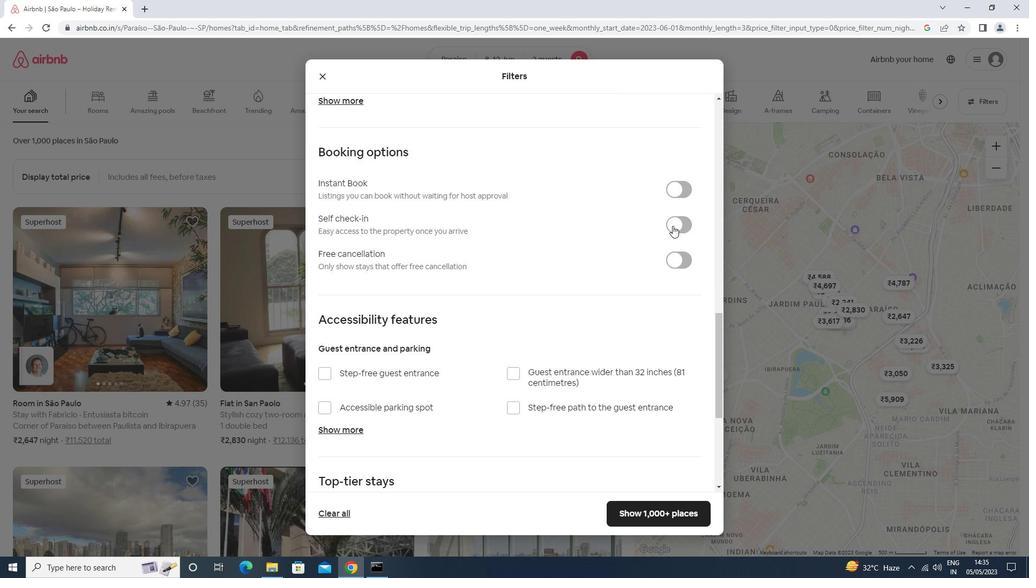 
Action: Mouse pressed left at (675, 224)
Screenshot: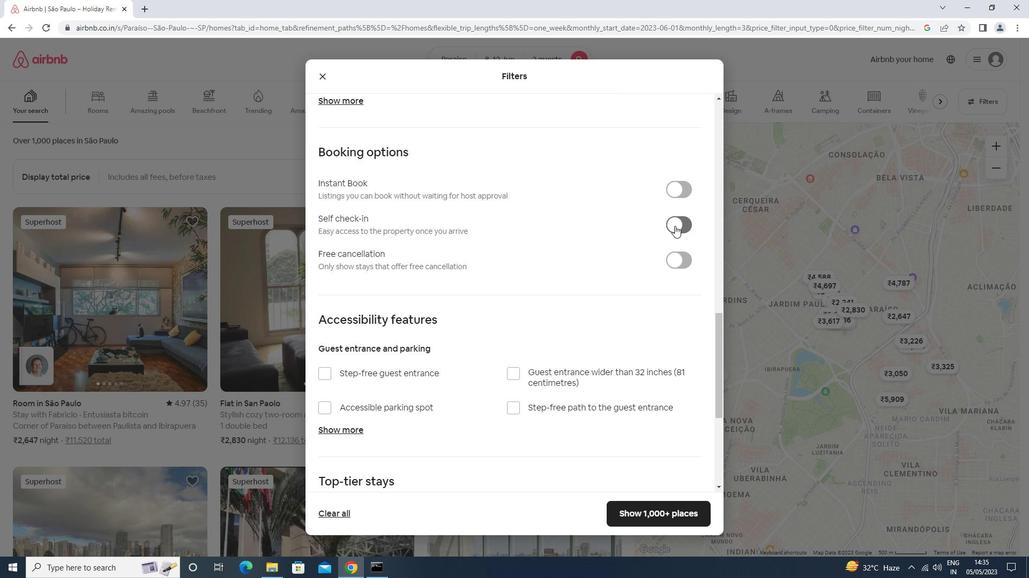 
Action: Mouse moved to (654, 231)
Screenshot: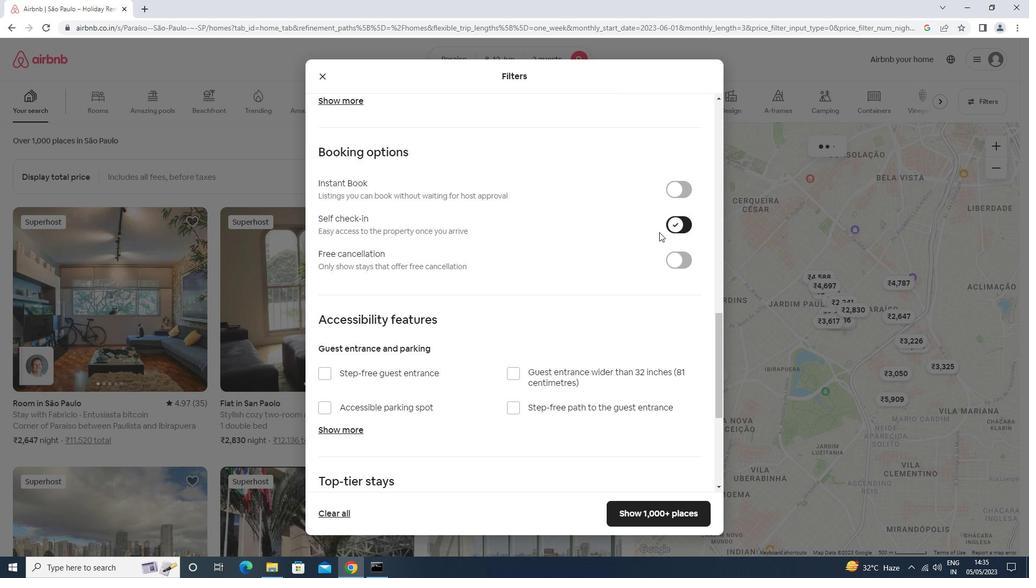 
Action: Mouse scrolled (654, 231) with delta (0, 0)
Screenshot: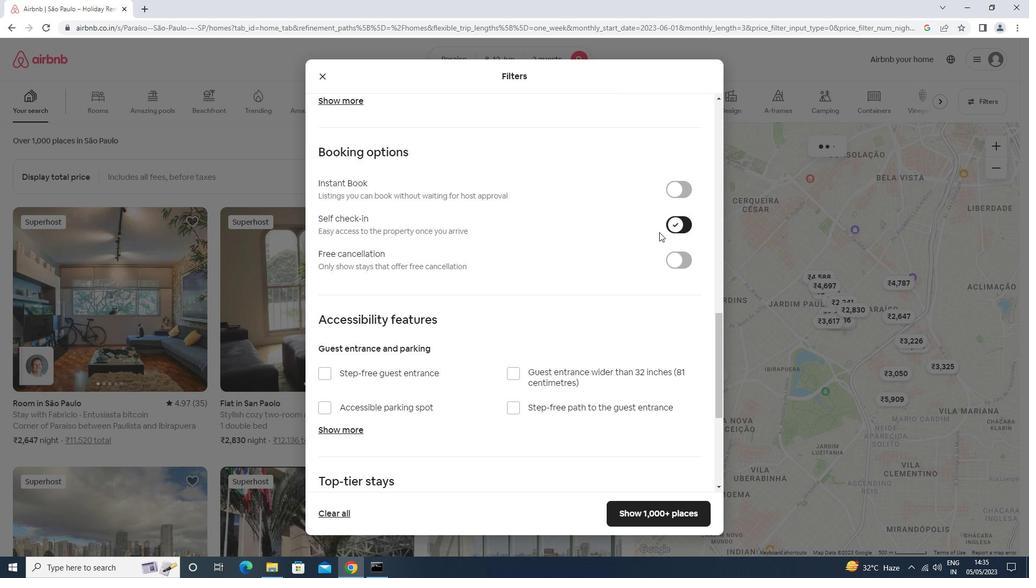 
Action: Mouse moved to (654, 231)
Screenshot: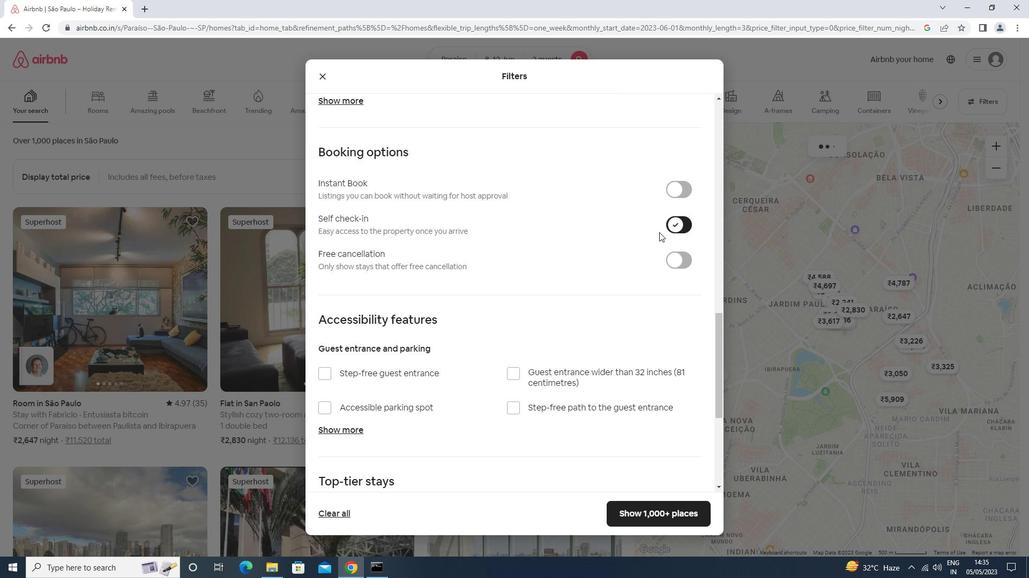 
Action: Mouse scrolled (654, 231) with delta (0, 0)
Screenshot: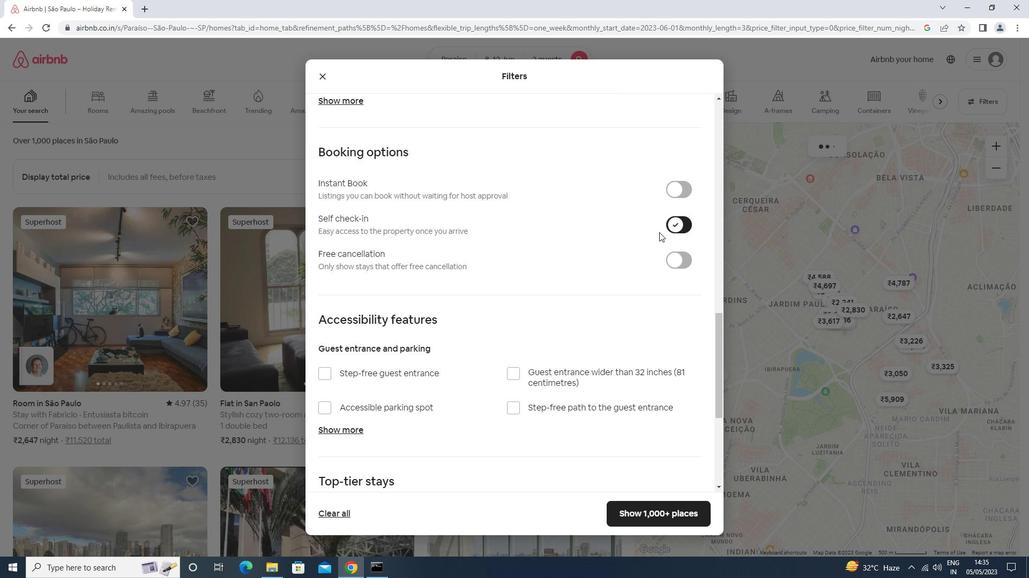 
Action: Mouse moved to (654, 232)
Screenshot: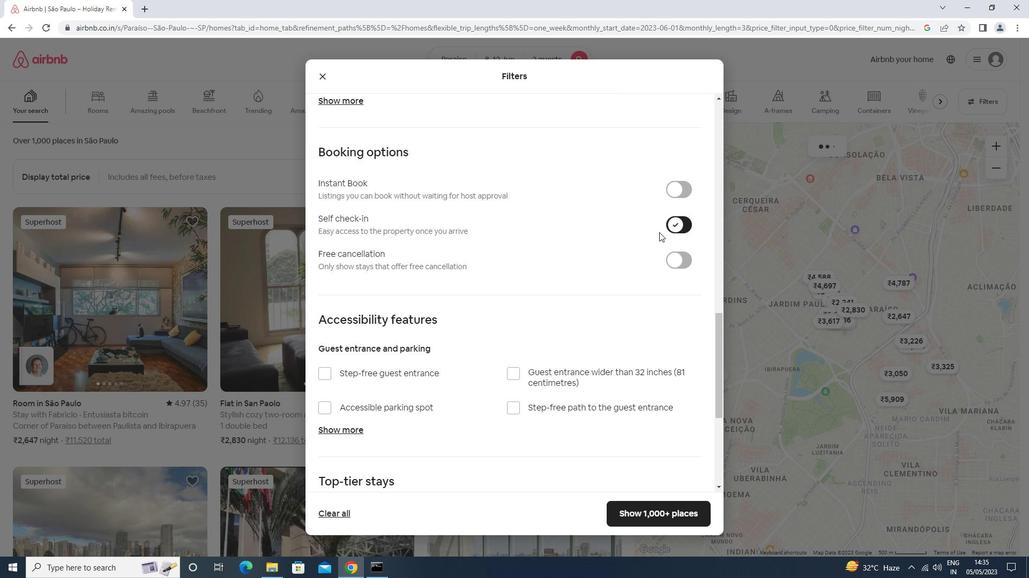 
Action: Mouse scrolled (654, 232) with delta (0, 0)
Screenshot: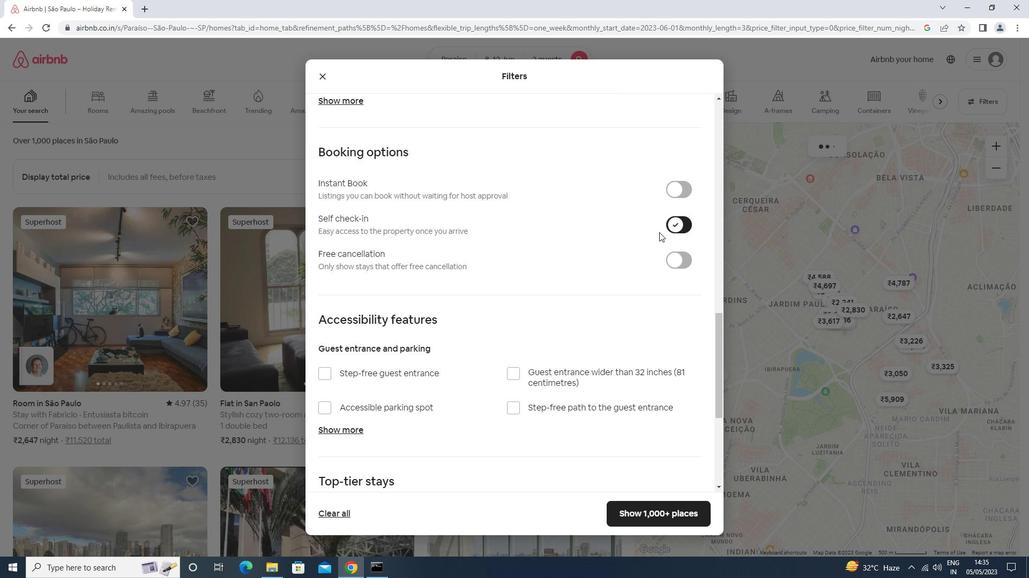 
Action: Mouse moved to (653, 232)
Screenshot: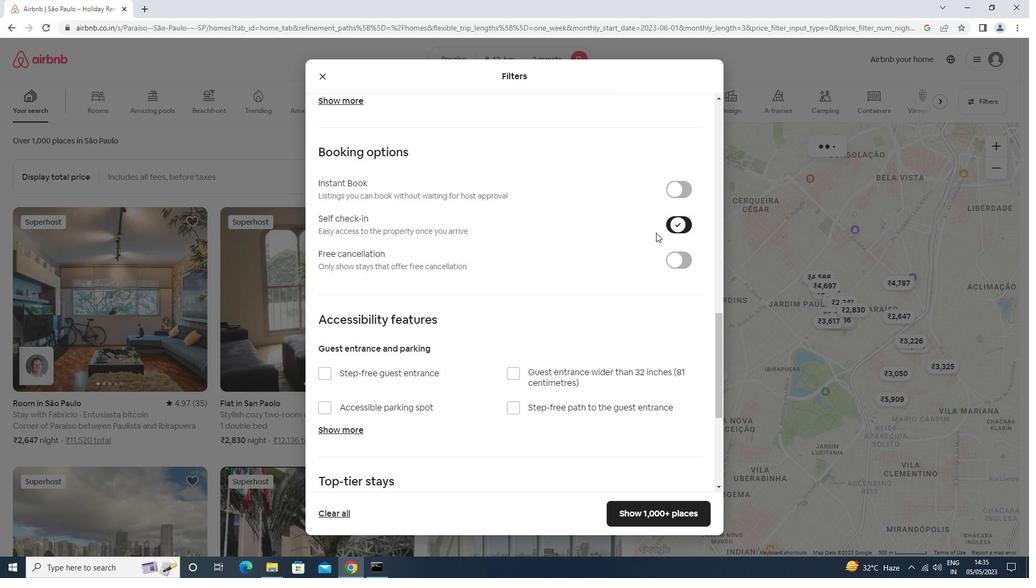 
Action: Mouse scrolled (653, 232) with delta (0, 0)
Screenshot: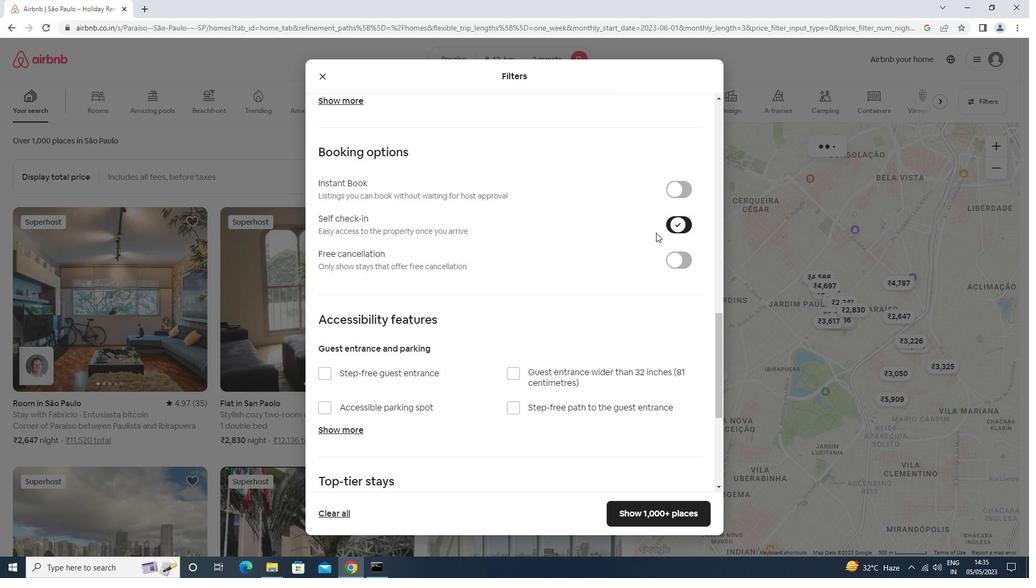 
Action: Mouse moved to (653, 233)
Screenshot: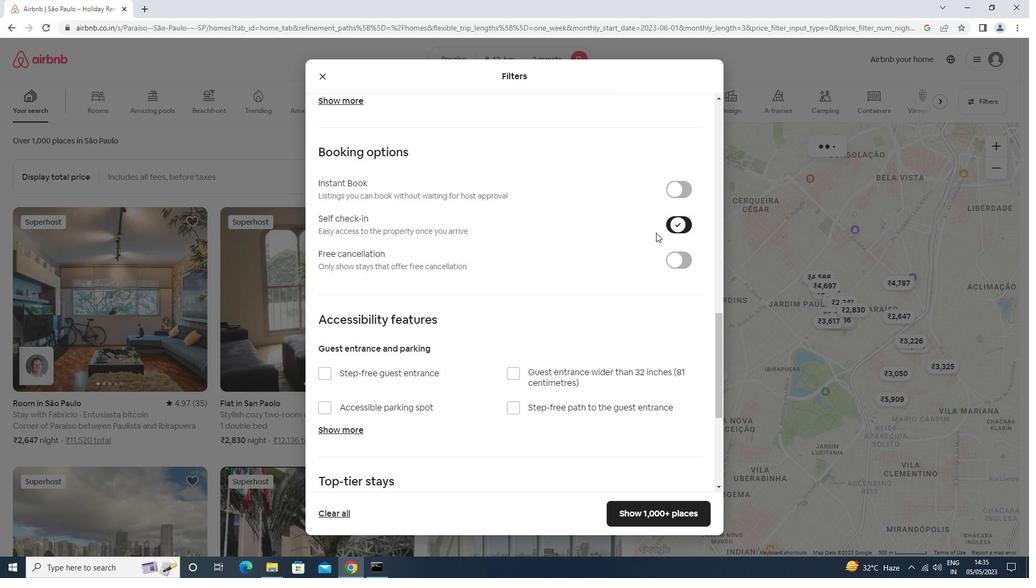 
Action: Mouse scrolled (653, 232) with delta (0, 0)
Screenshot: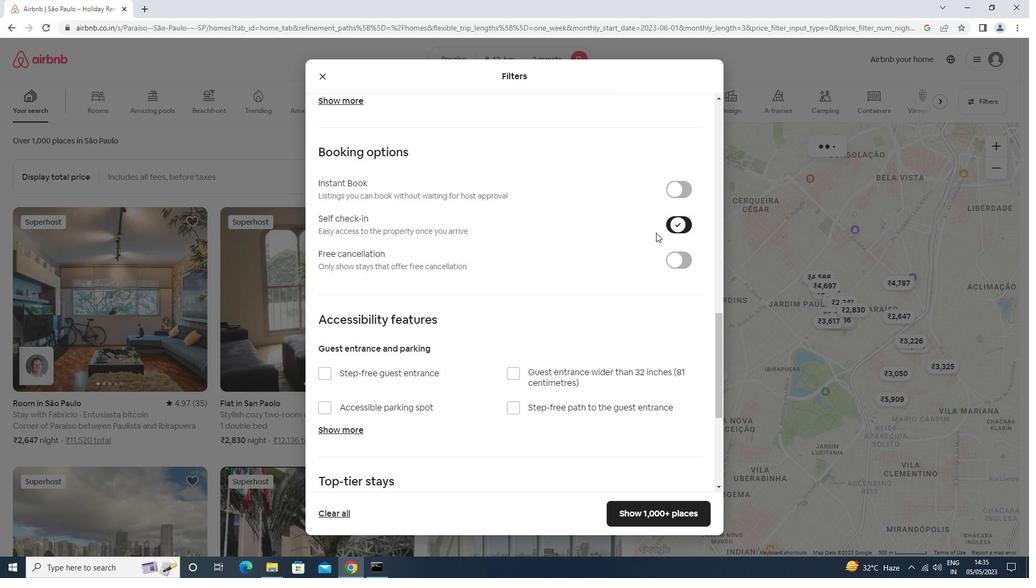 
Action: Mouse moved to (649, 241)
Screenshot: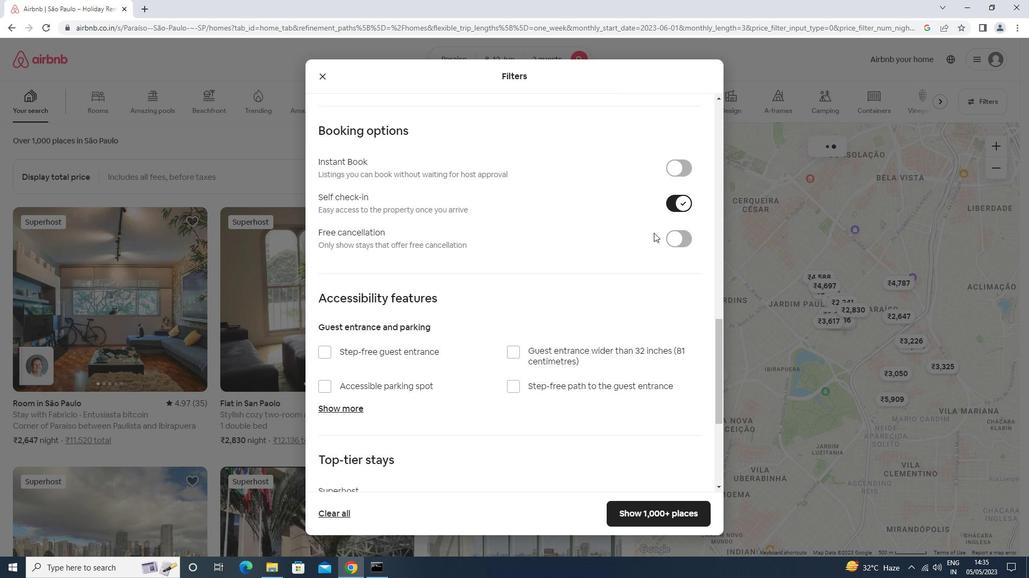 
Action: Mouse scrolled (649, 240) with delta (0, 0)
Screenshot: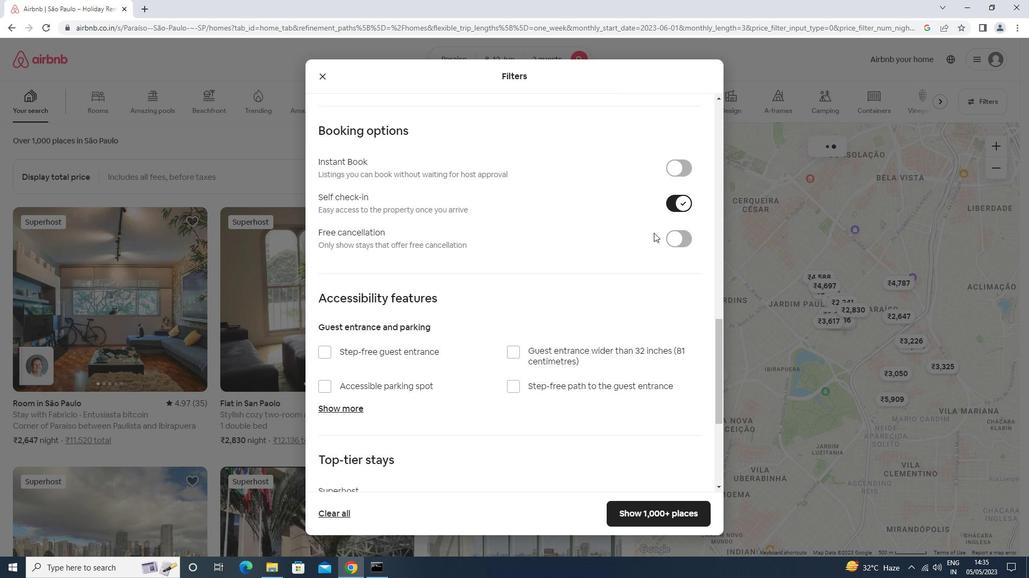 
Action: Mouse moved to (647, 242)
Screenshot: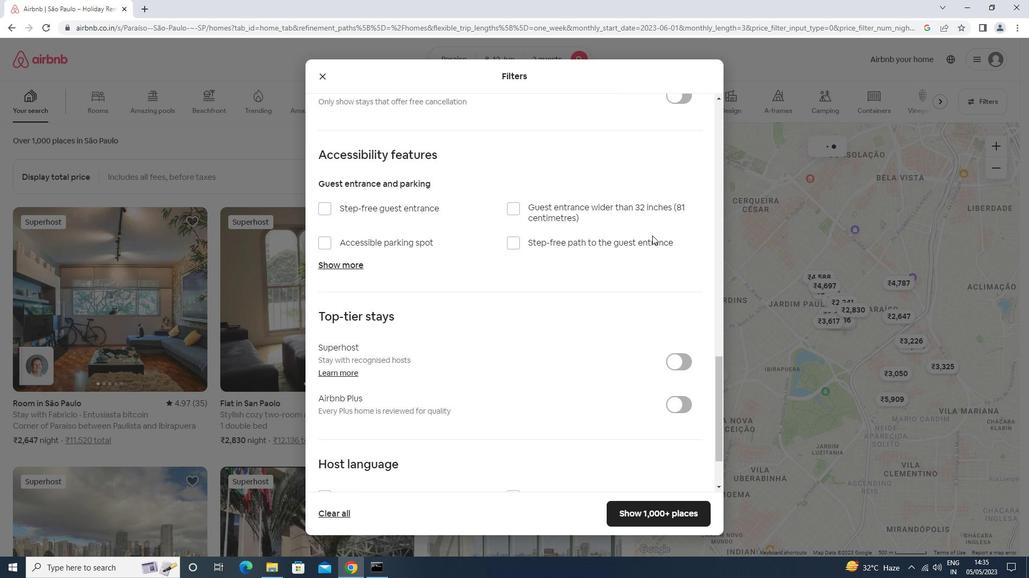 
Action: Mouse scrolled (647, 241) with delta (0, 0)
Screenshot: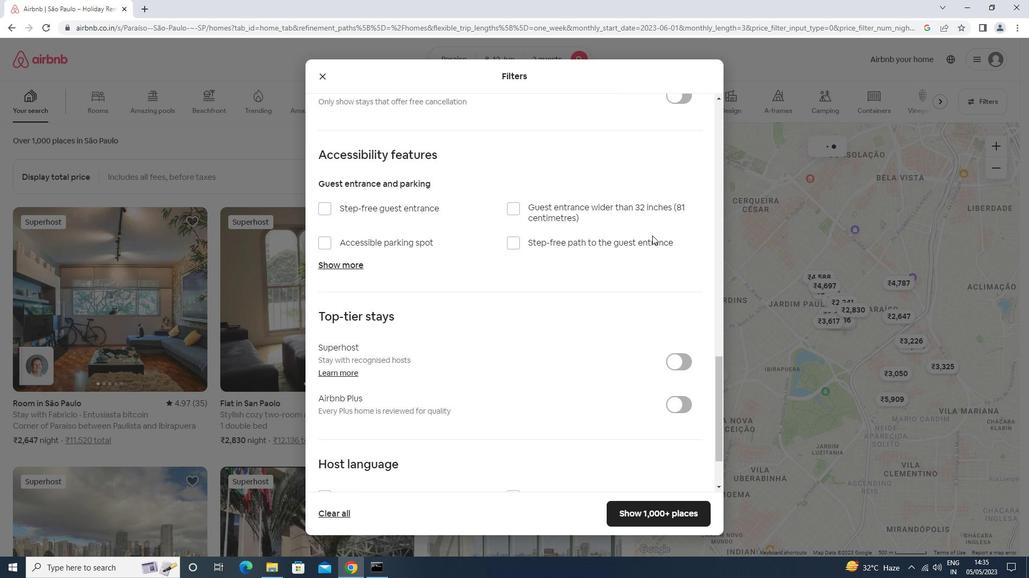 
Action: Mouse scrolled (647, 241) with delta (0, 0)
Screenshot: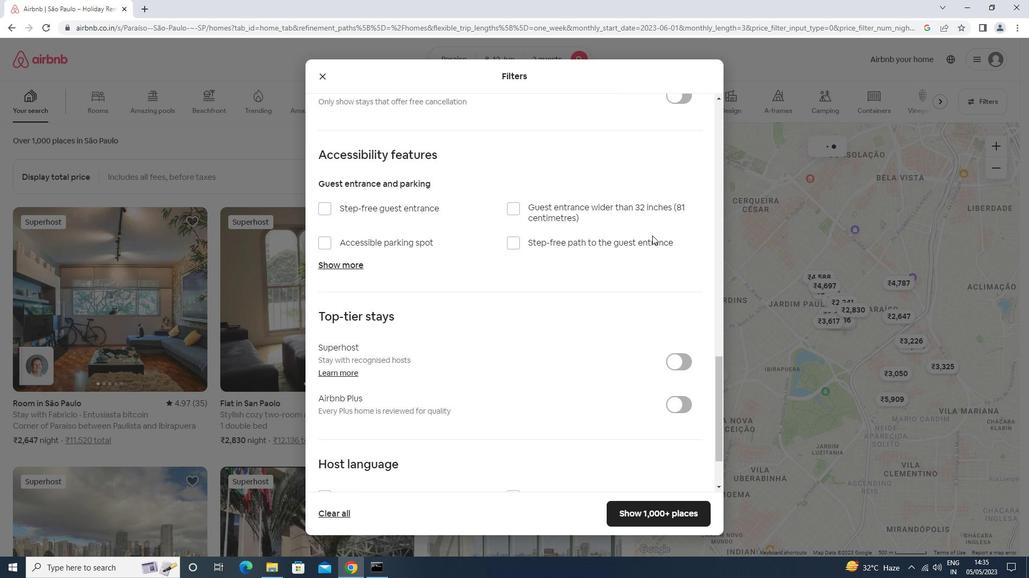 
Action: Mouse moved to (646, 242)
Screenshot: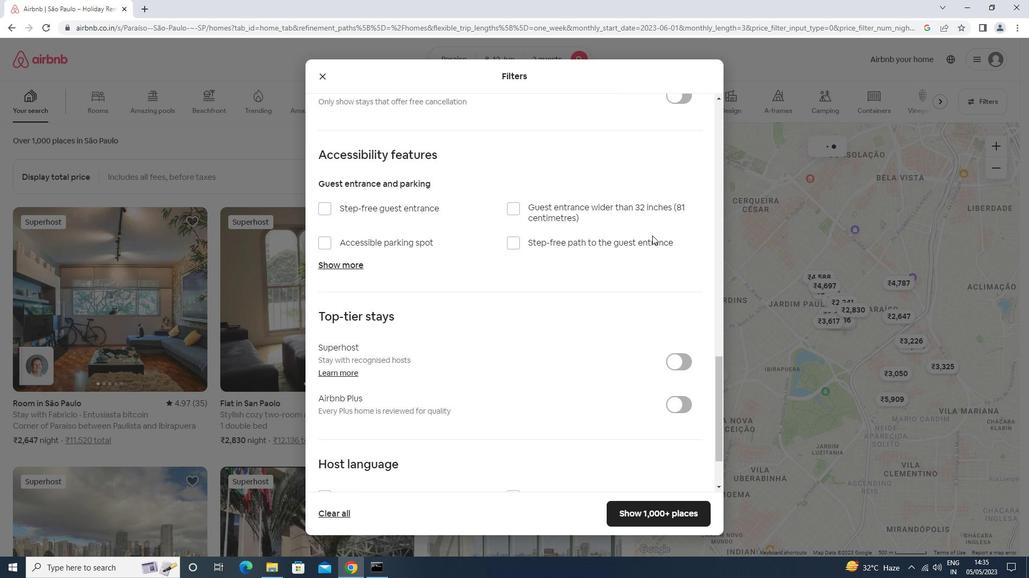 
Action: Mouse scrolled (646, 242) with delta (0, 0)
Screenshot: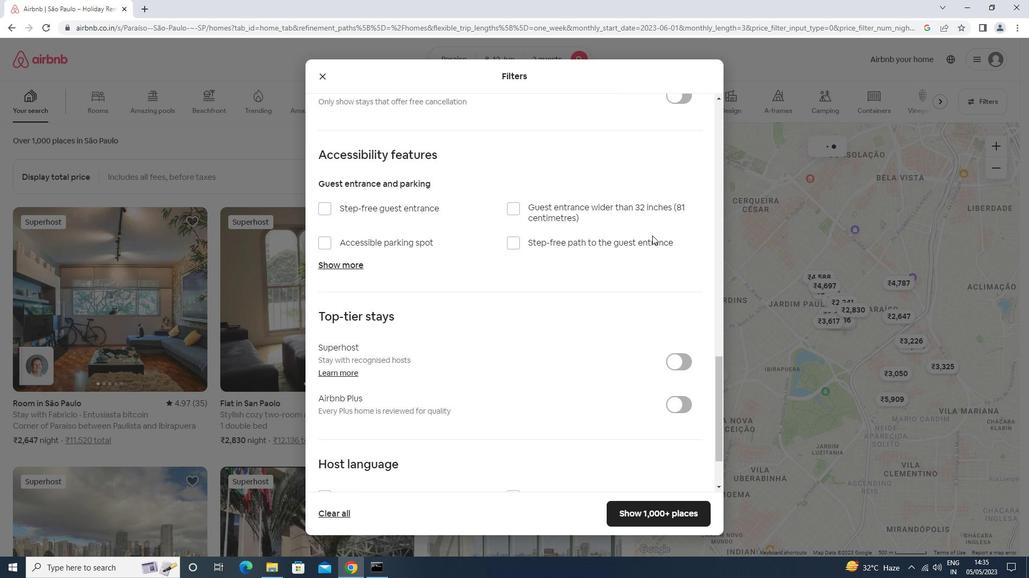 
Action: Mouse moved to (646, 243)
Screenshot: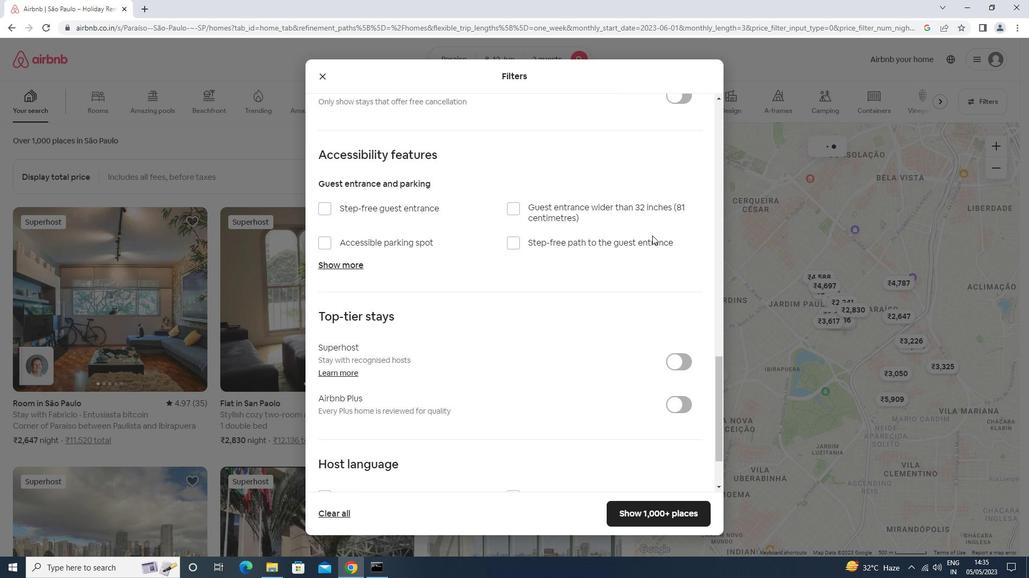 
Action: Mouse scrolled (646, 243) with delta (0, 0)
Screenshot: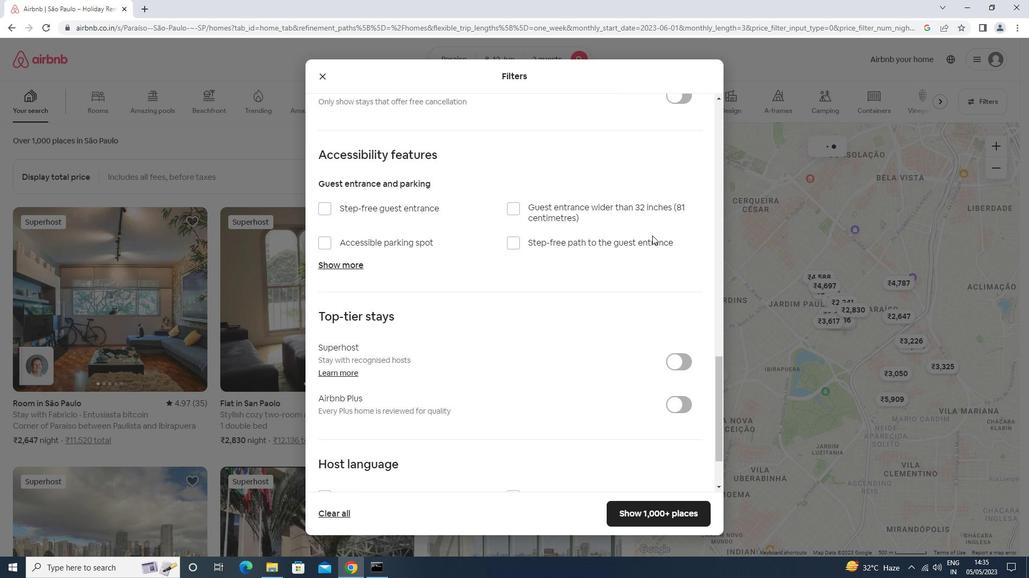 
Action: Mouse moved to (362, 413)
Screenshot: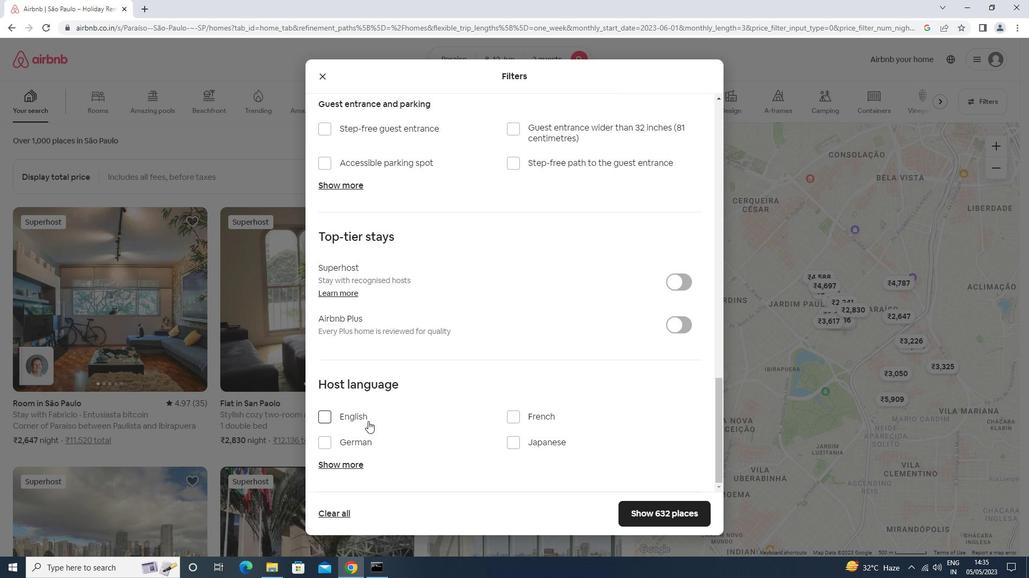 
Action: Mouse pressed left at (362, 413)
Screenshot: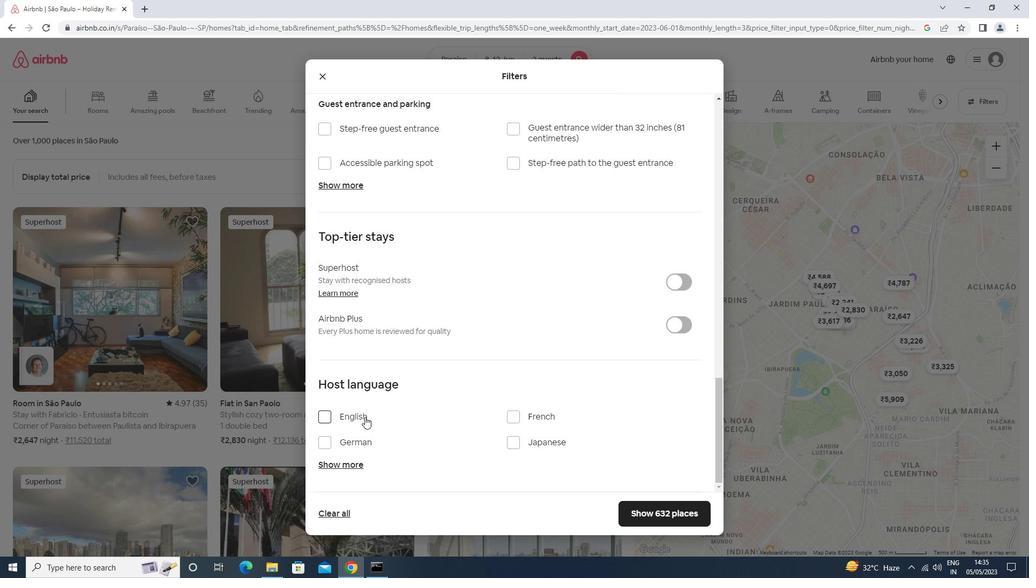 
Action: Mouse moved to (651, 511)
Screenshot: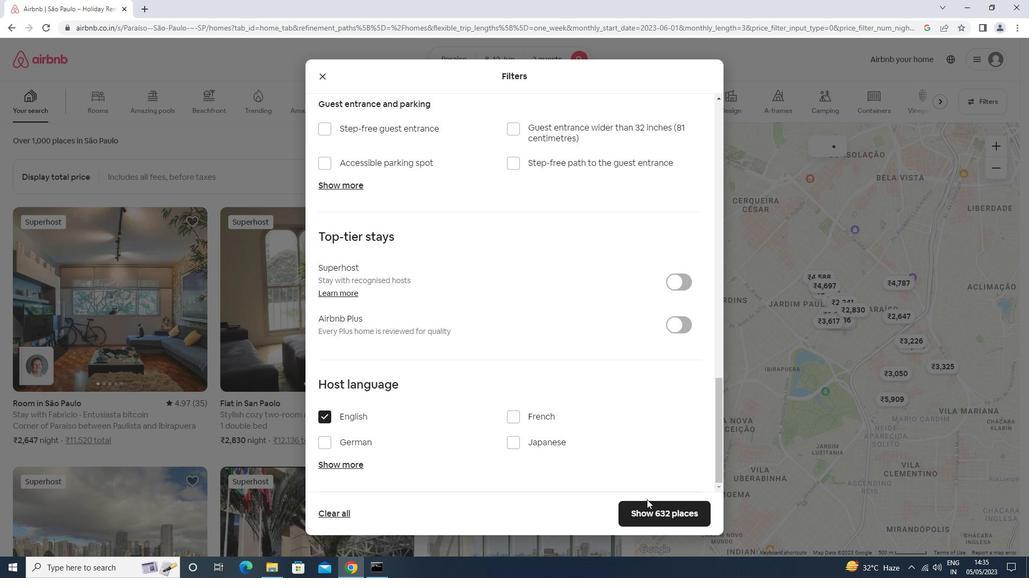 
Action: Mouse pressed left at (651, 511)
Screenshot: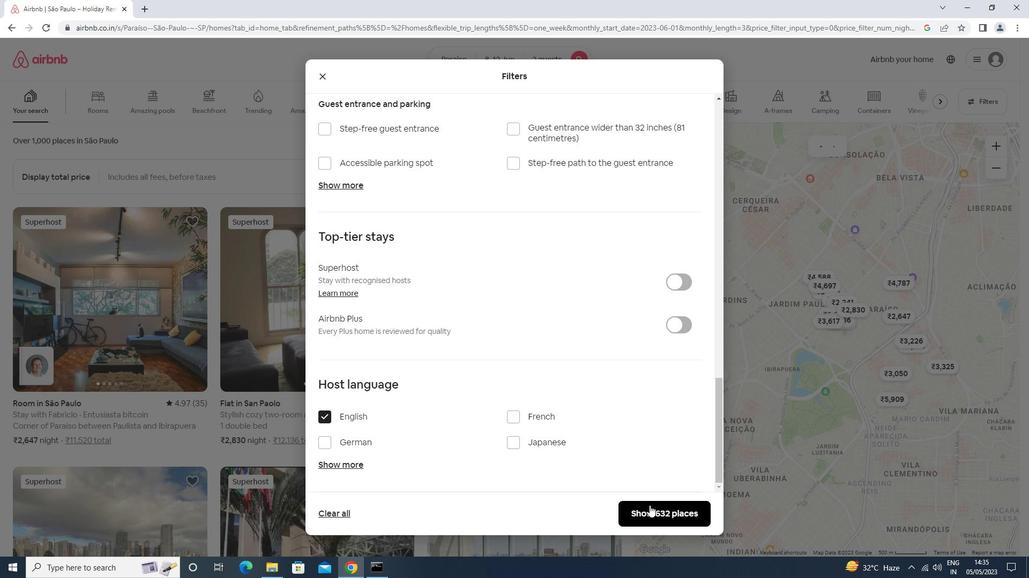 
